 Task: Forward email with the signature Caroline Robinson with the subject Request for help from softage.1@softage.net to softage.3@softage.net with the message I would like to schedule a call to discuss the proposed changes to the project budget., select first word, change the font of the message to Comic Sans and change the font typography to bold and italics Send the email
Action: Mouse moved to (818, 70)
Screenshot: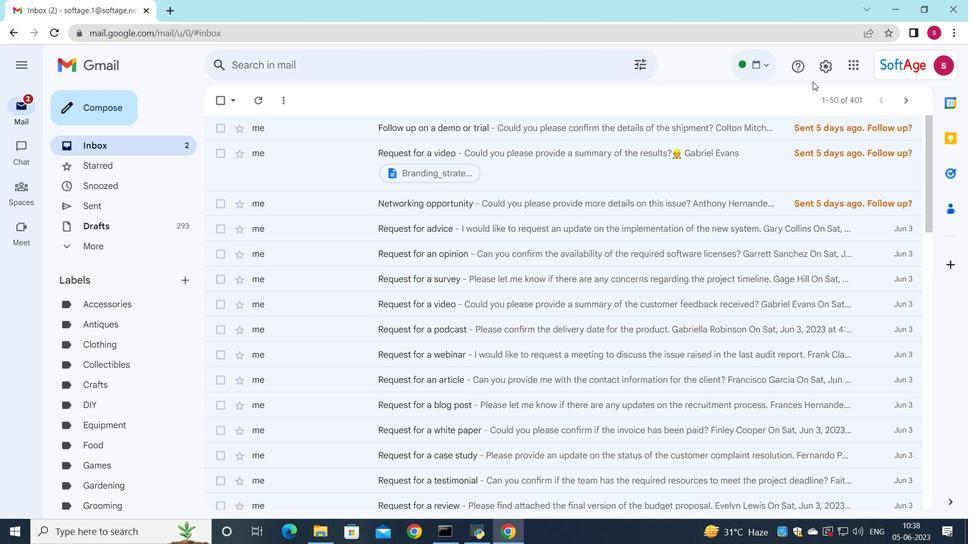 
Action: Mouse pressed left at (818, 70)
Screenshot: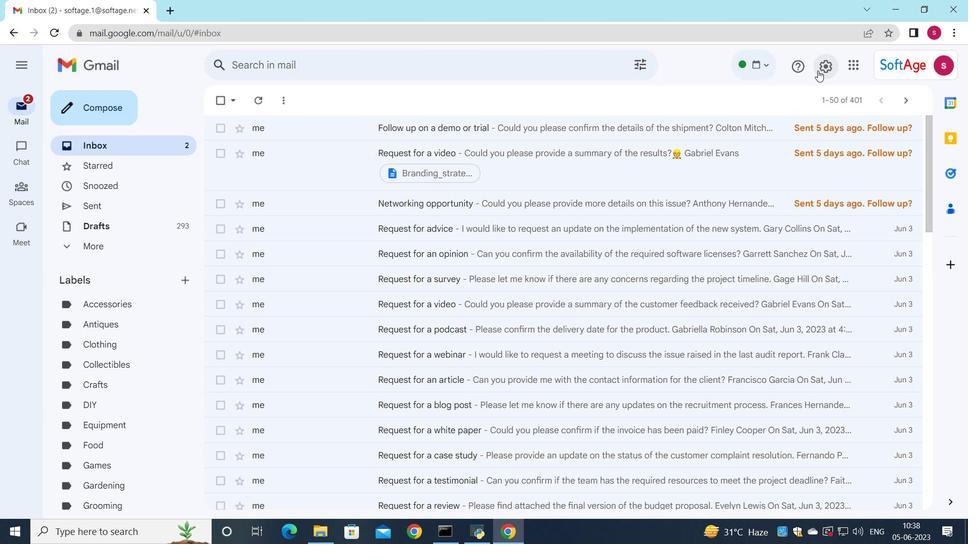 
Action: Mouse moved to (835, 132)
Screenshot: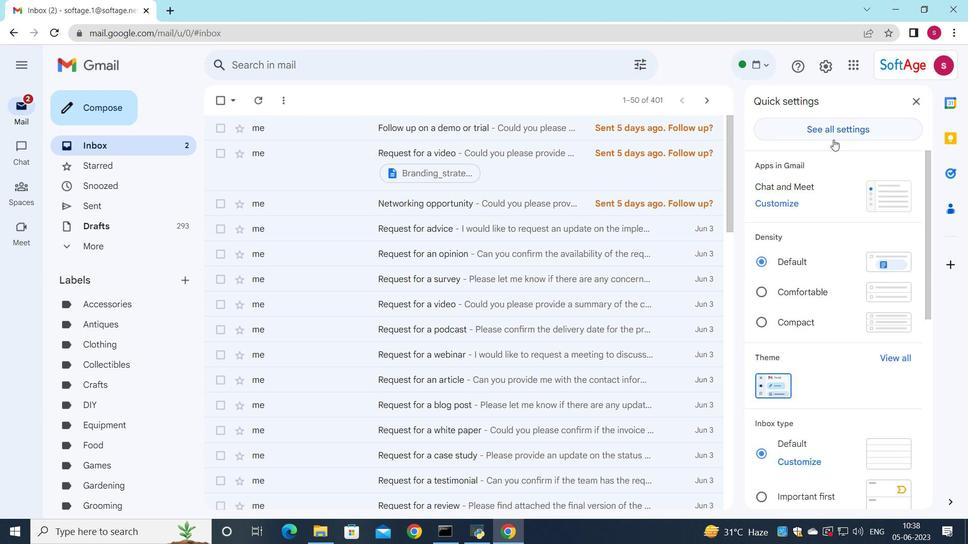 
Action: Mouse pressed left at (835, 132)
Screenshot: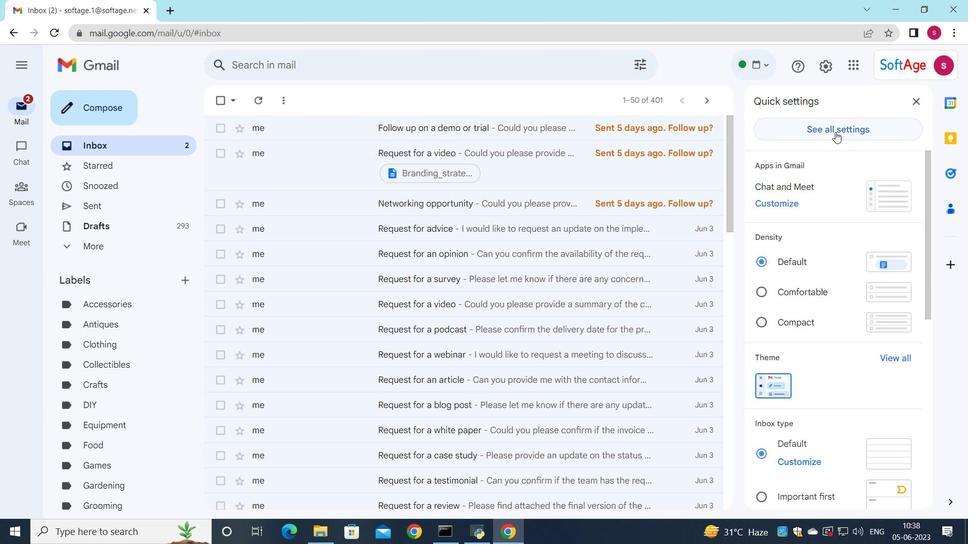 
Action: Mouse moved to (550, 276)
Screenshot: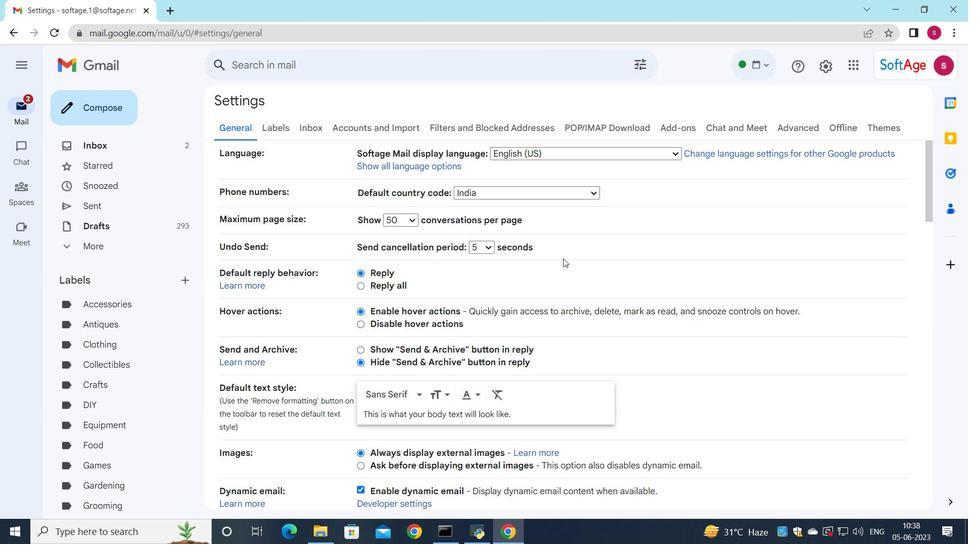 
Action: Mouse scrolled (550, 276) with delta (0, 0)
Screenshot: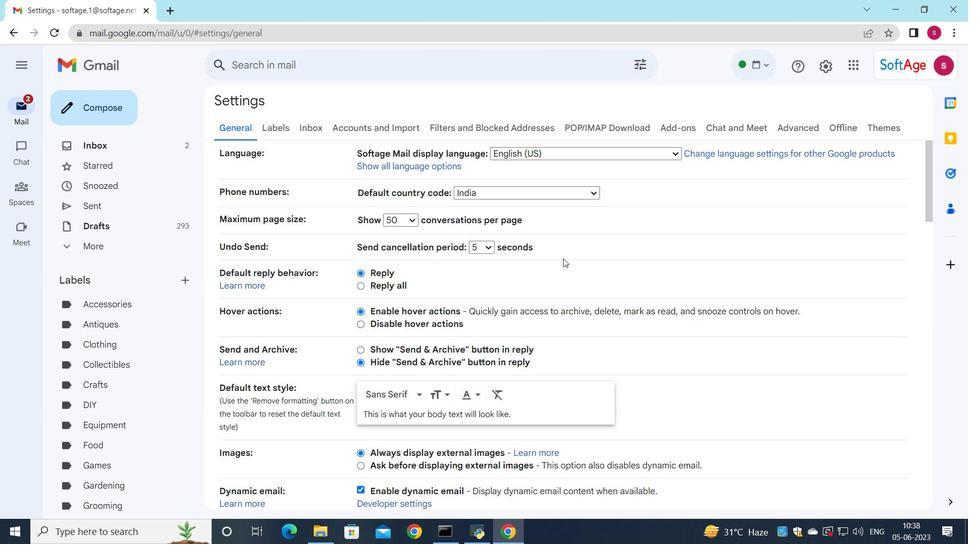 
Action: Mouse moved to (548, 278)
Screenshot: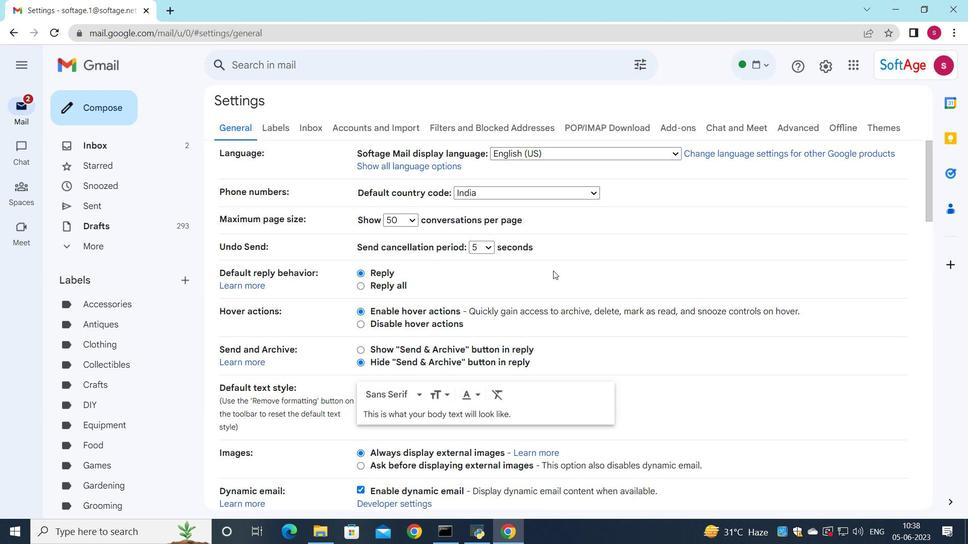 
Action: Mouse scrolled (548, 278) with delta (0, 0)
Screenshot: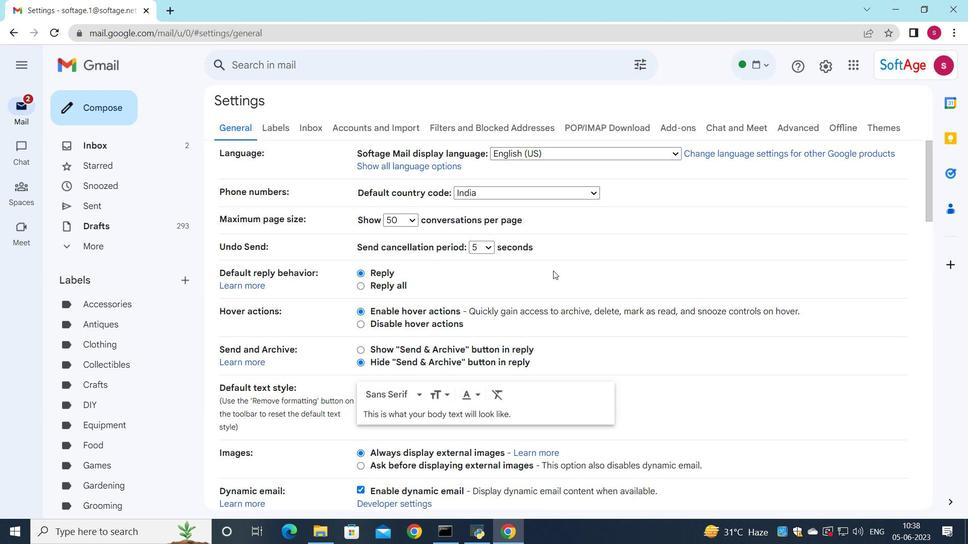 
Action: Mouse moved to (548, 278)
Screenshot: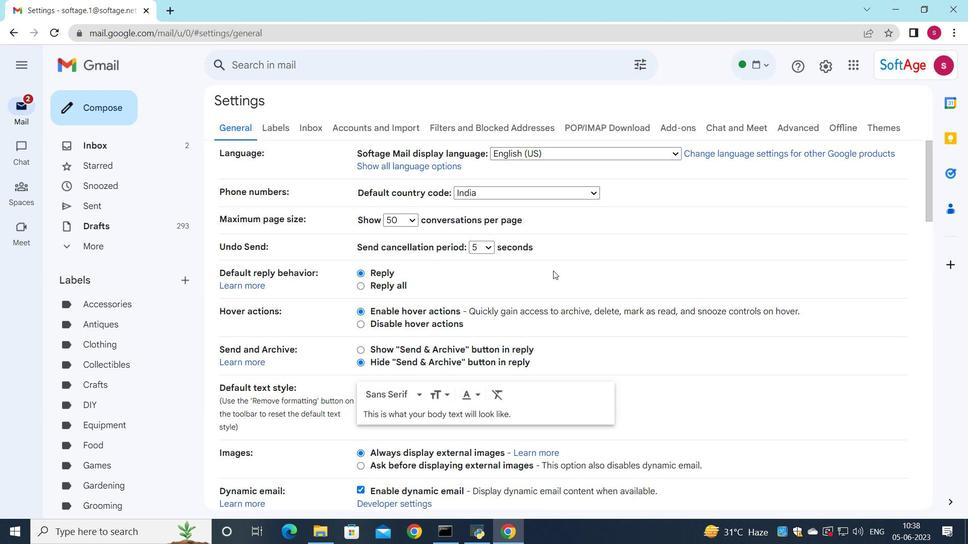 
Action: Mouse scrolled (548, 278) with delta (0, 0)
Screenshot: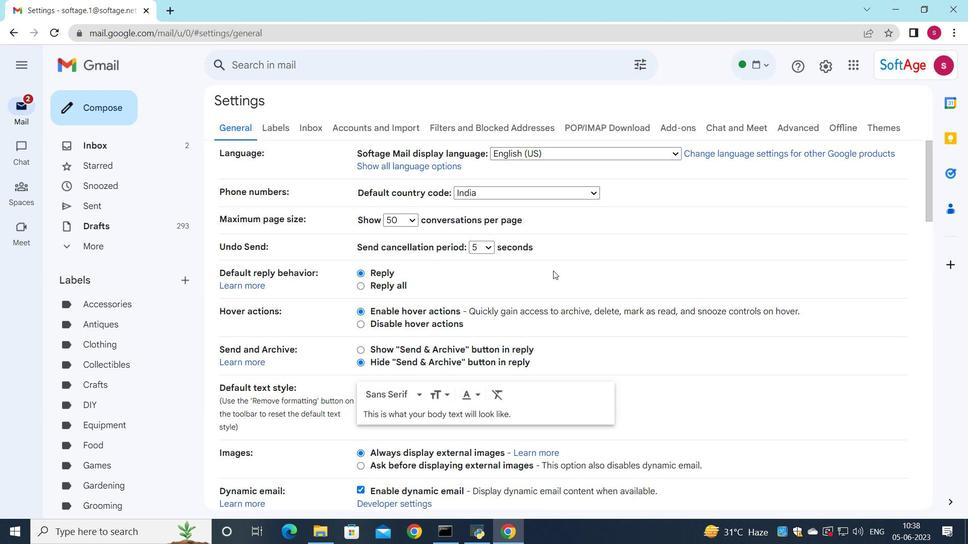 
Action: Mouse moved to (547, 278)
Screenshot: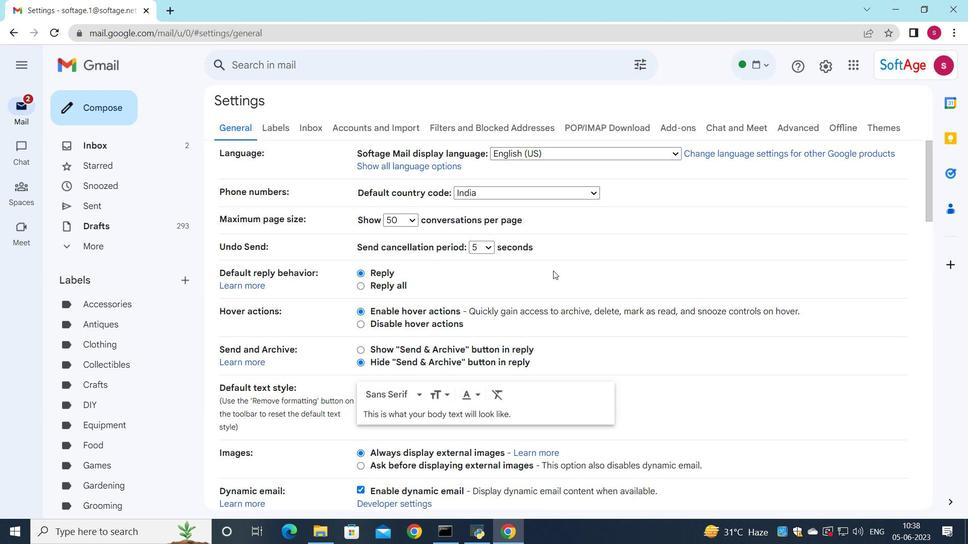 
Action: Mouse scrolled (547, 278) with delta (0, 0)
Screenshot: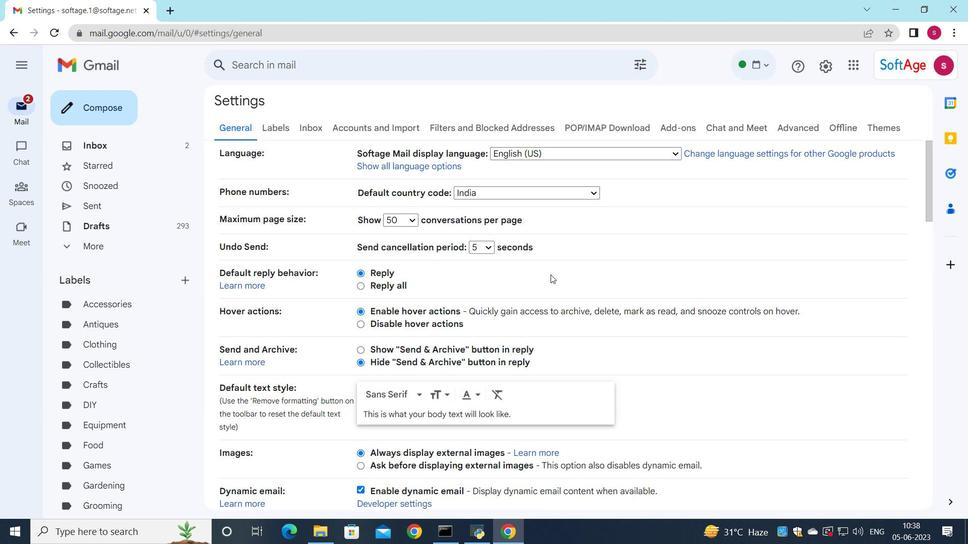 
Action: Mouse moved to (546, 272)
Screenshot: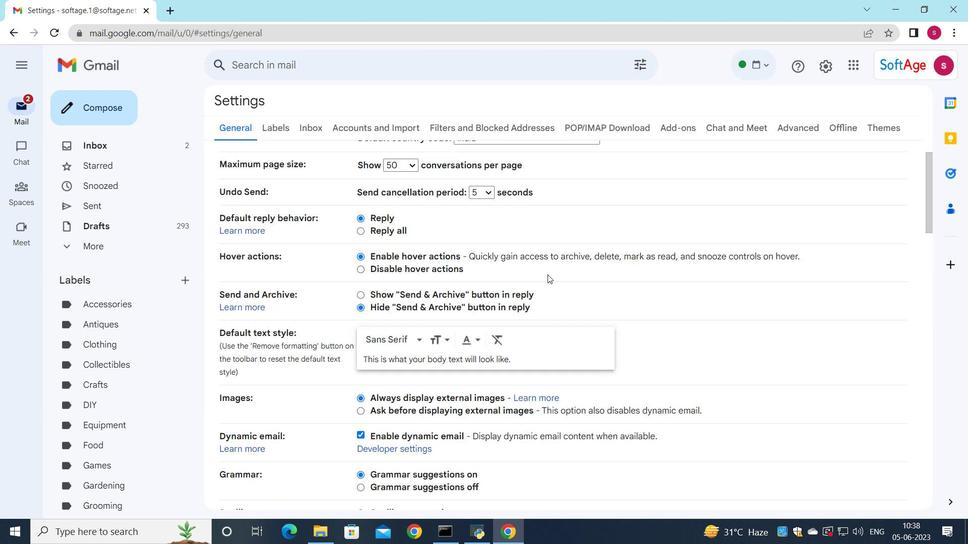 
Action: Mouse scrolled (546, 271) with delta (0, 0)
Screenshot: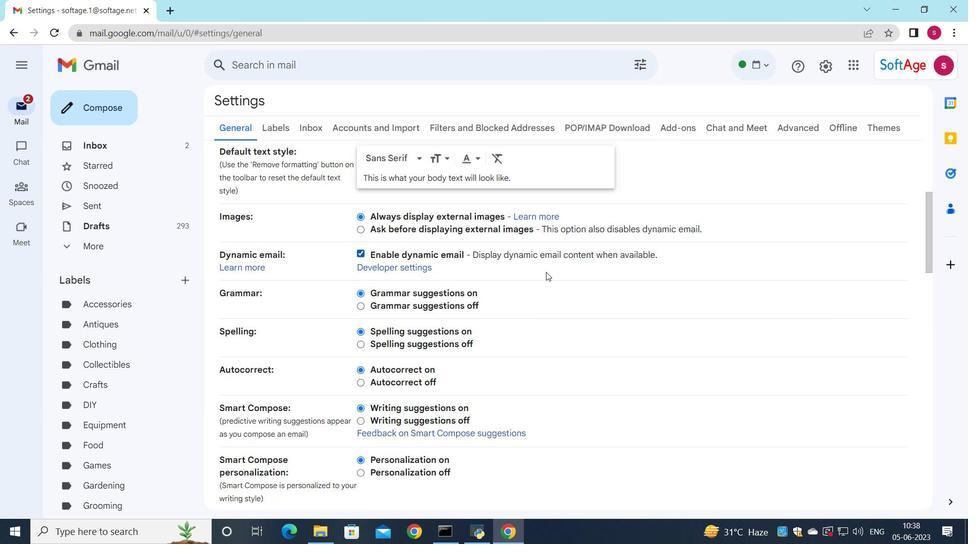 
Action: Mouse scrolled (546, 271) with delta (0, 0)
Screenshot: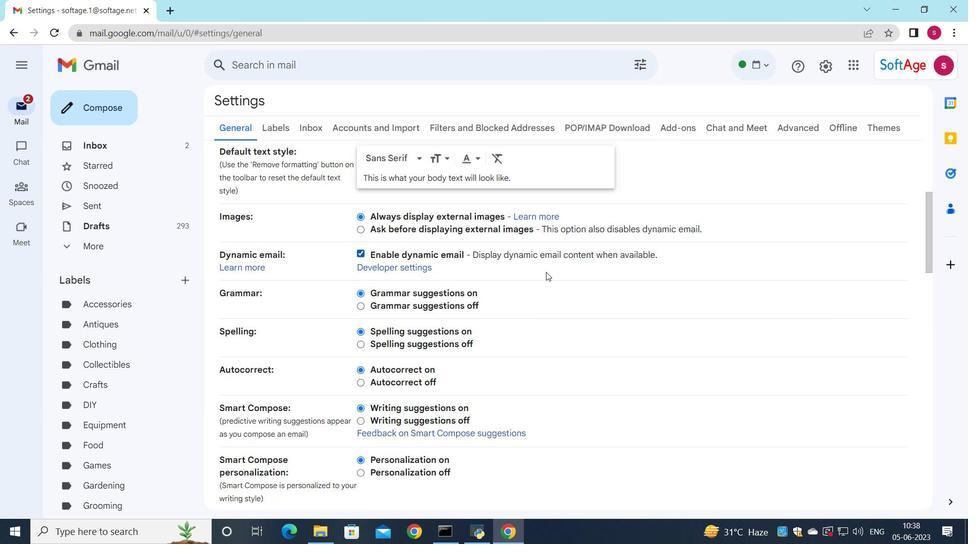 
Action: Mouse scrolled (546, 271) with delta (0, 0)
Screenshot: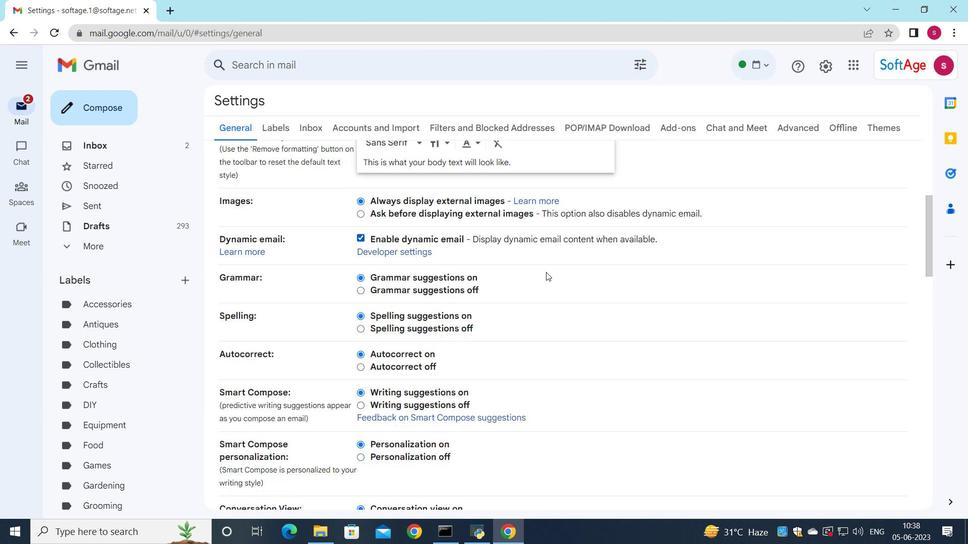 
Action: Mouse scrolled (546, 271) with delta (0, 0)
Screenshot: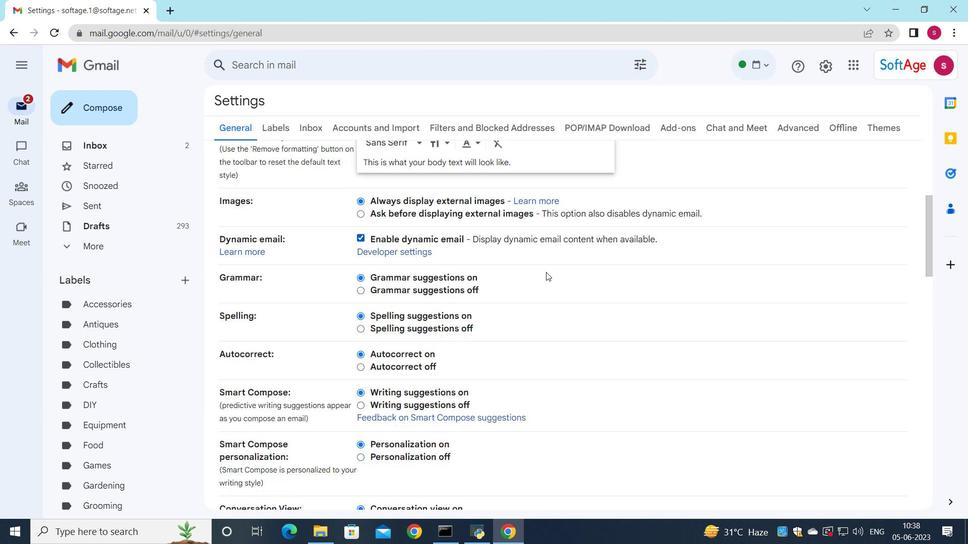 
Action: Mouse scrolled (546, 271) with delta (0, 0)
Screenshot: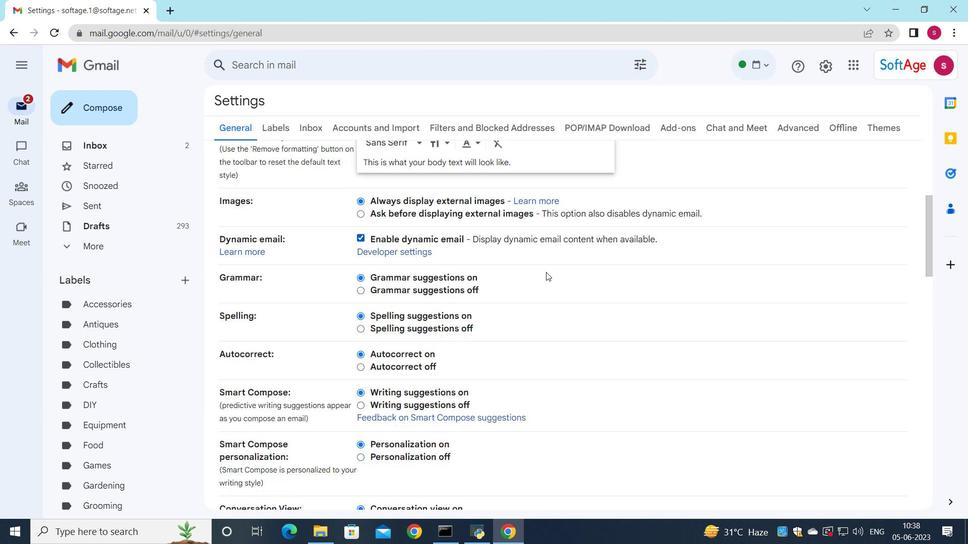 
Action: Mouse moved to (546, 265)
Screenshot: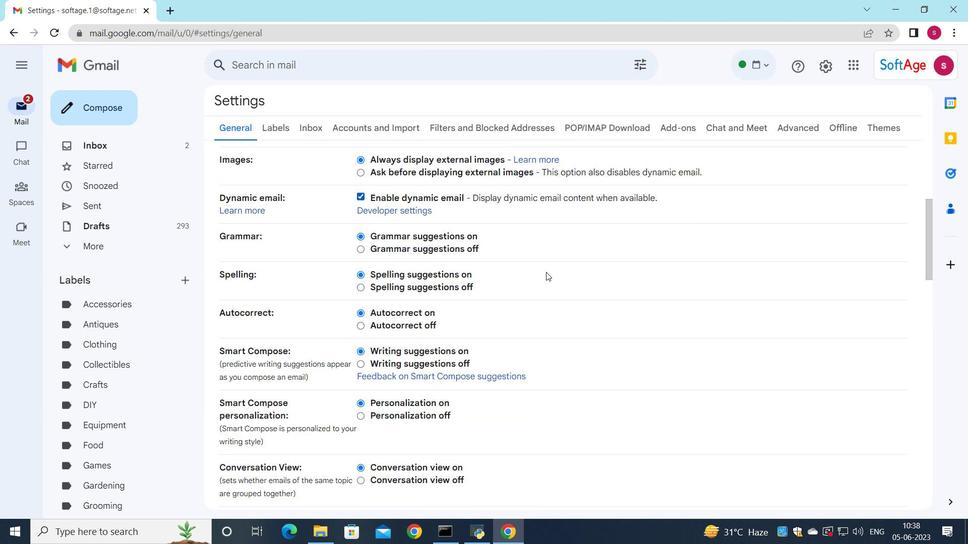 
Action: Mouse scrolled (546, 265) with delta (0, 0)
Screenshot: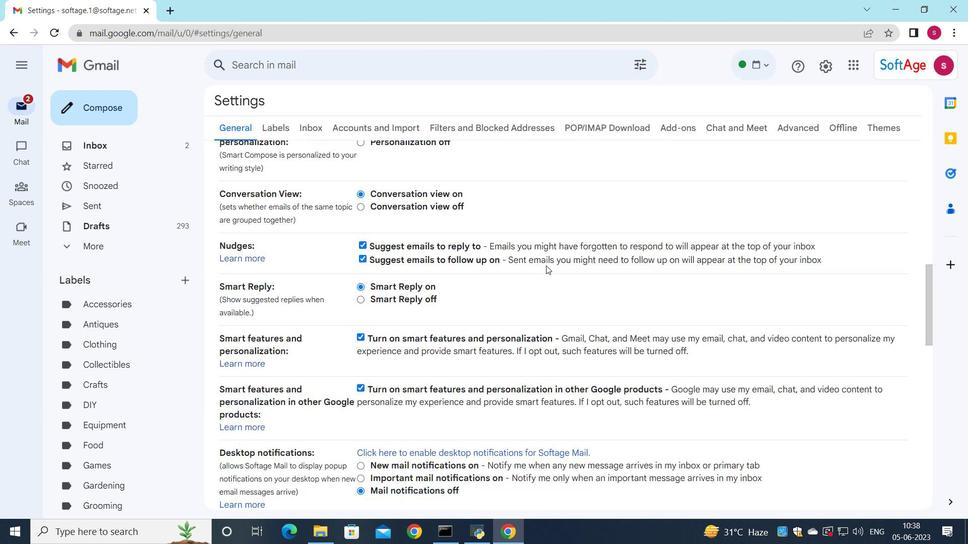 
Action: Mouse scrolled (546, 265) with delta (0, 0)
Screenshot: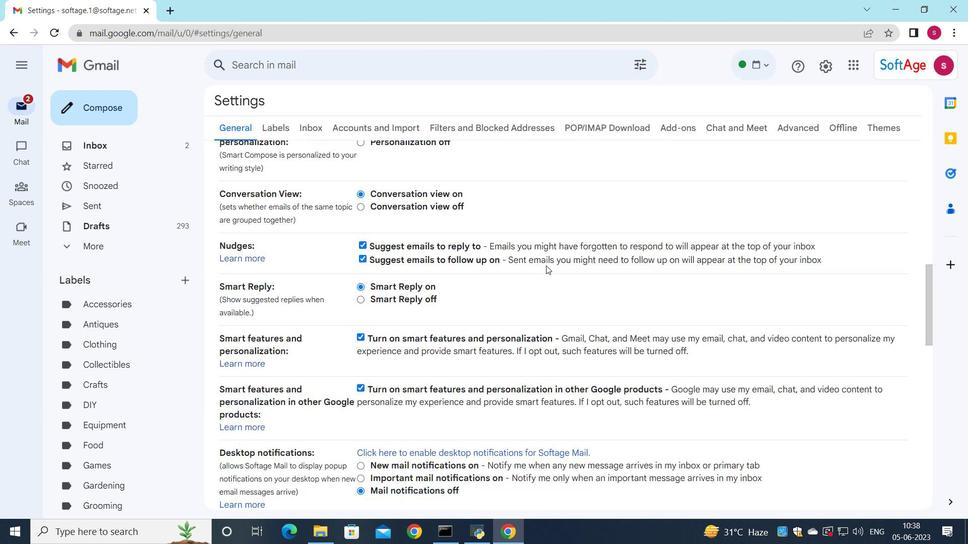 
Action: Mouse scrolled (546, 265) with delta (0, 0)
Screenshot: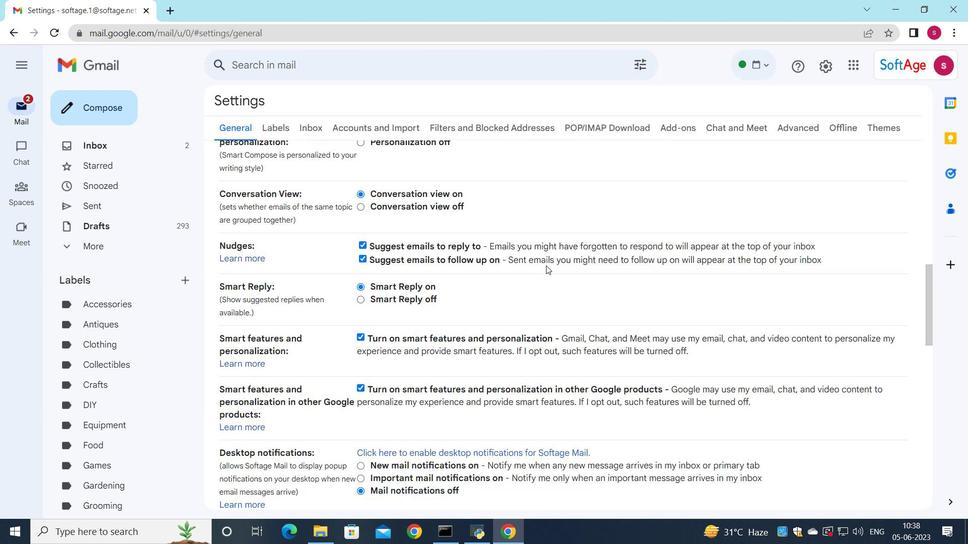 
Action: Mouse scrolled (546, 265) with delta (0, 0)
Screenshot: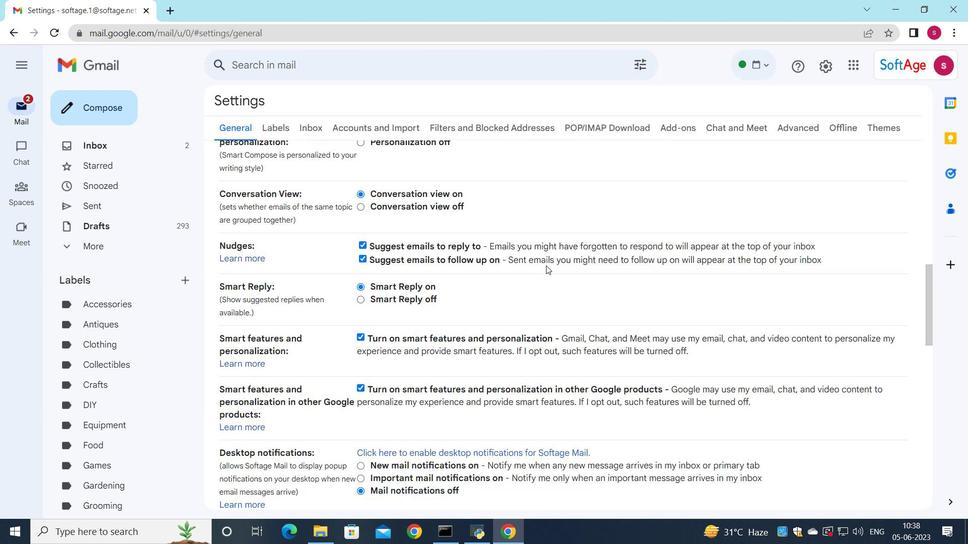 
Action: Mouse moved to (549, 257)
Screenshot: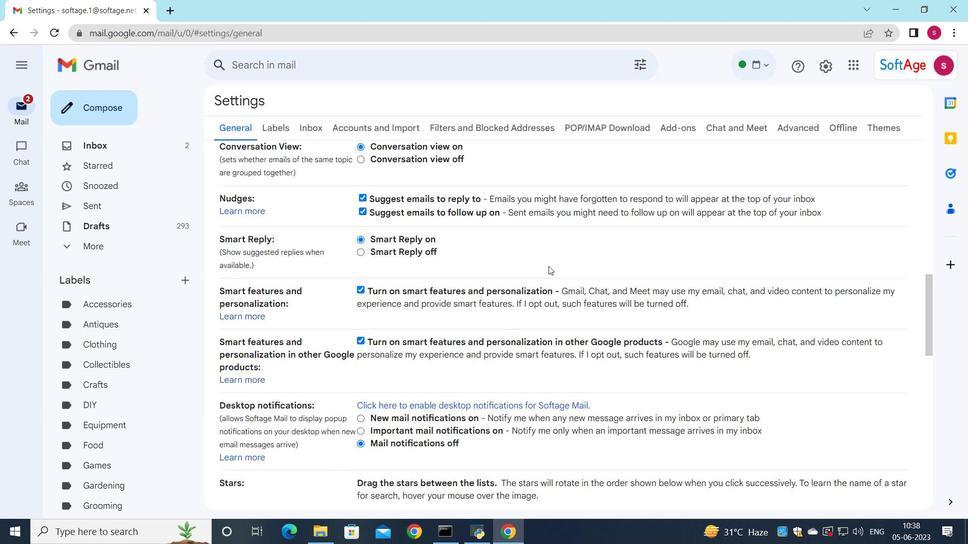 
Action: Mouse scrolled (549, 257) with delta (0, 0)
Screenshot: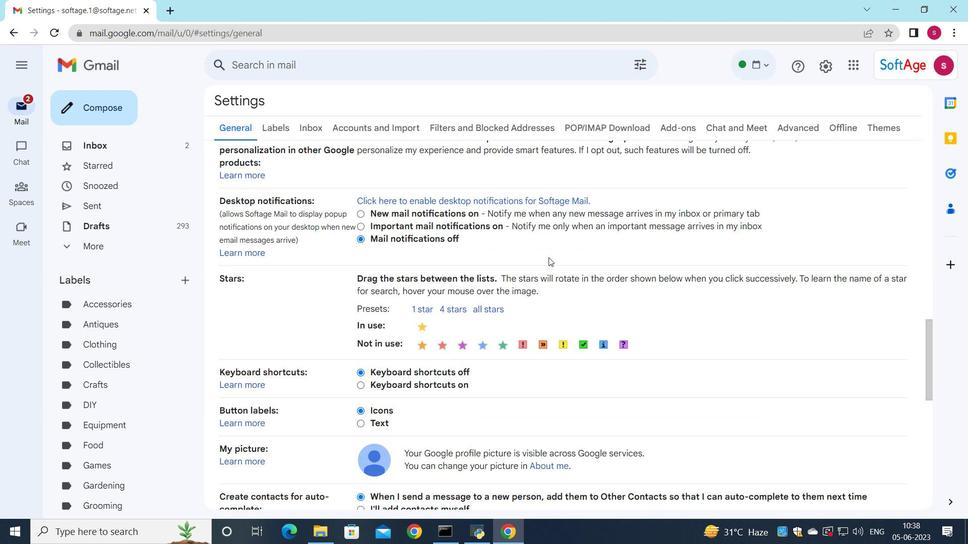 
Action: Mouse moved to (549, 257)
Screenshot: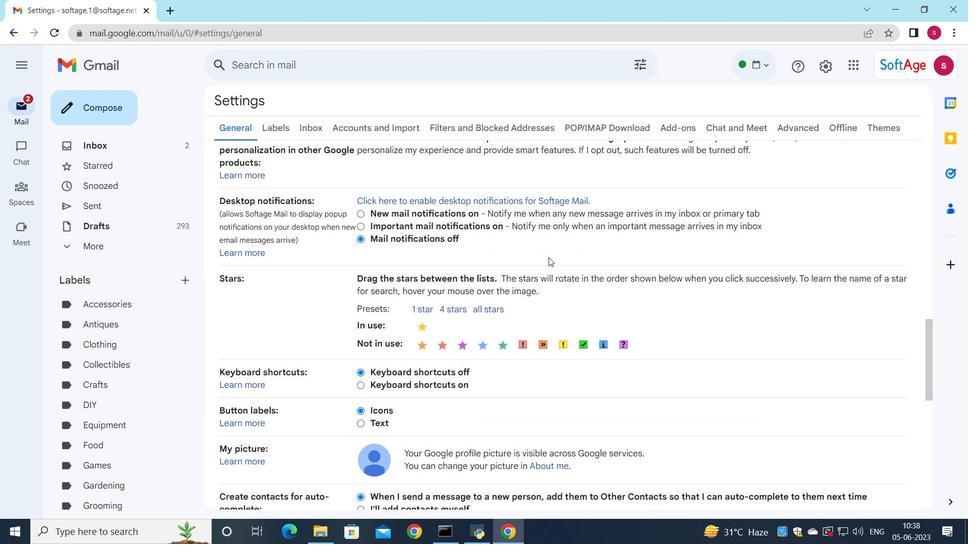 
Action: Mouse scrolled (549, 257) with delta (0, 0)
Screenshot: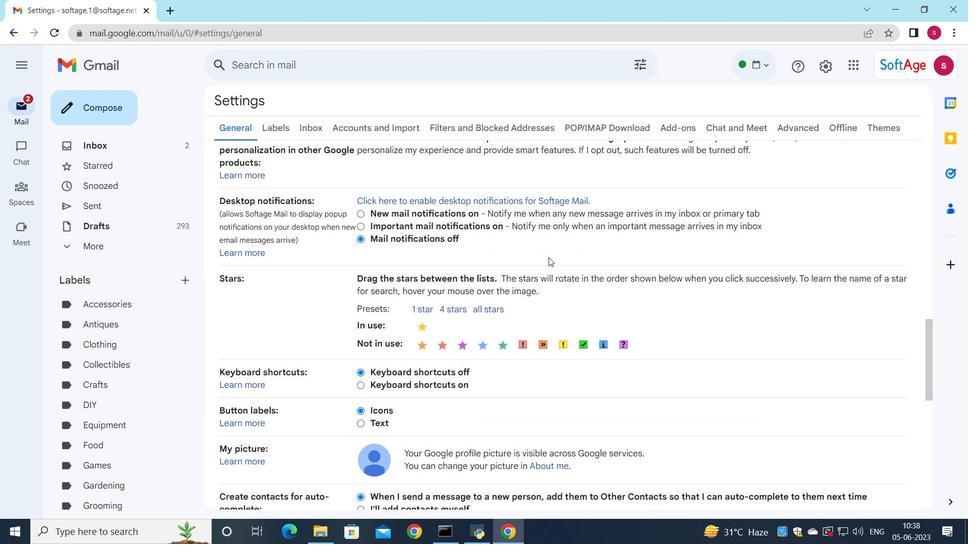 
Action: Mouse moved to (549, 261)
Screenshot: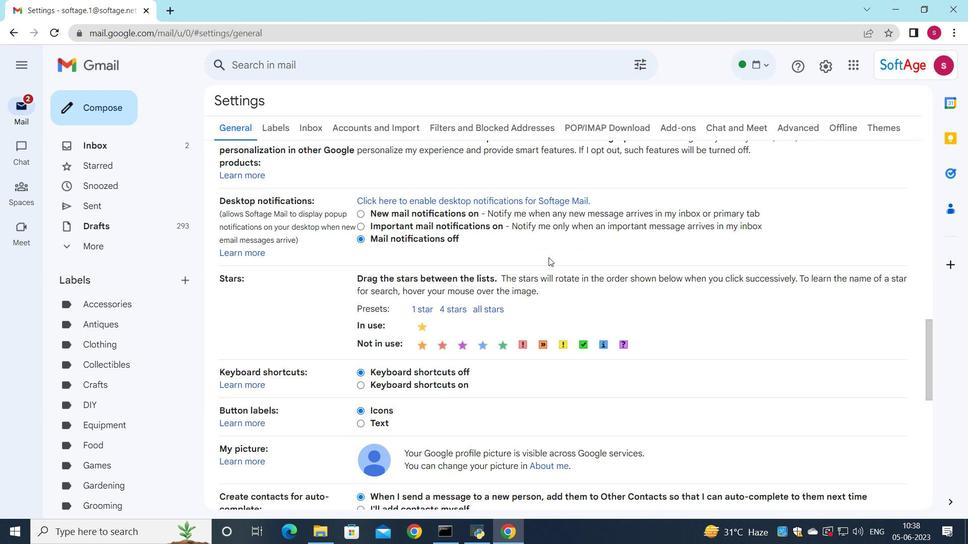 
Action: Mouse scrolled (549, 257) with delta (0, 0)
Screenshot: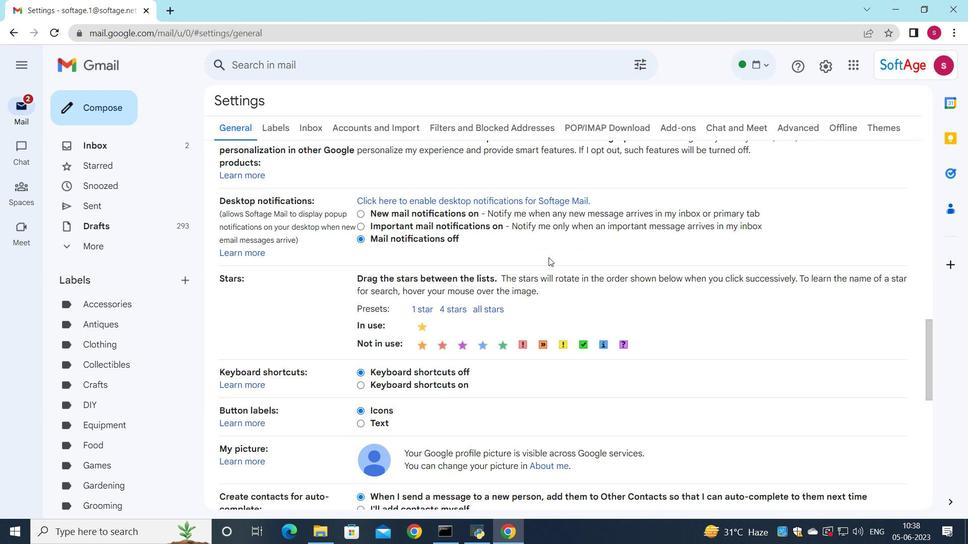 
Action: Mouse moved to (549, 261)
Screenshot: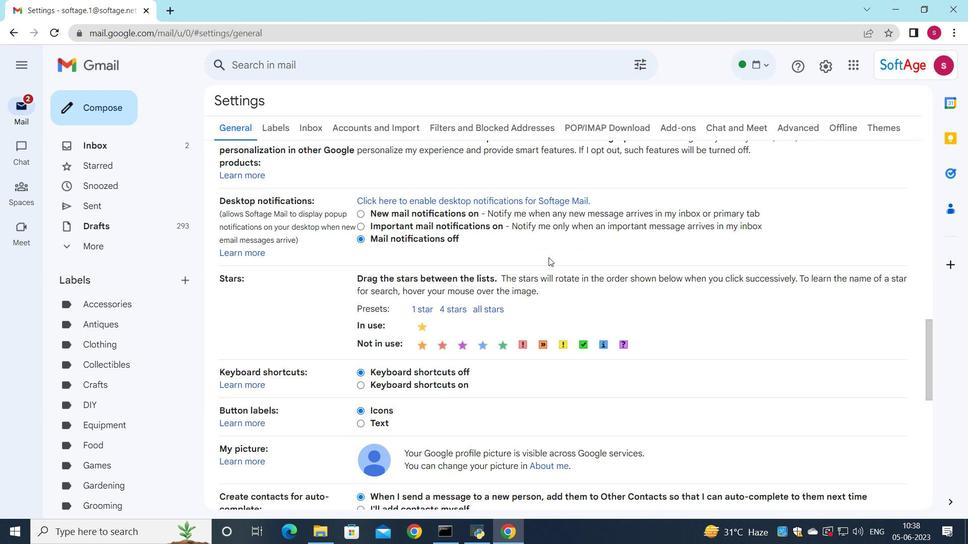 
Action: Mouse scrolled (549, 260) with delta (0, 0)
Screenshot: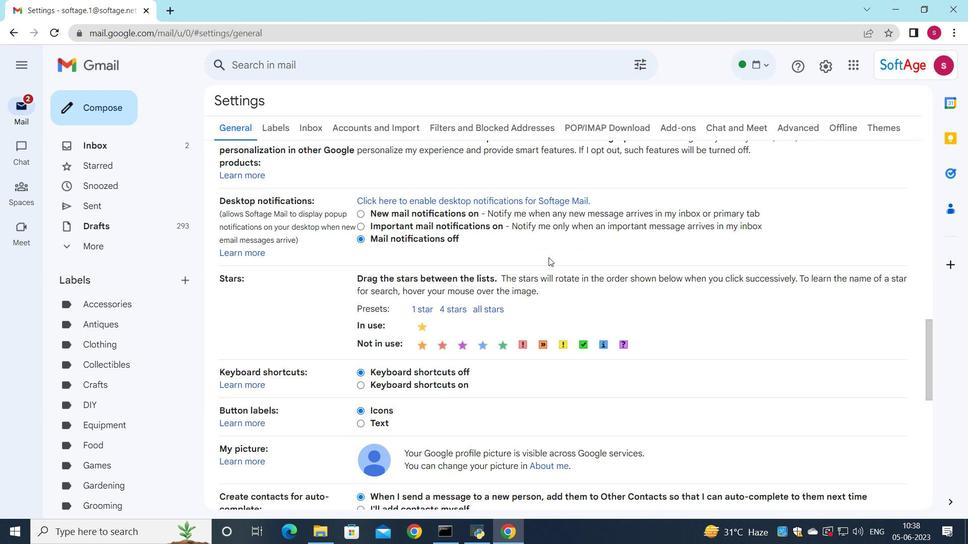 
Action: Mouse moved to (543, 277)
Screenshot: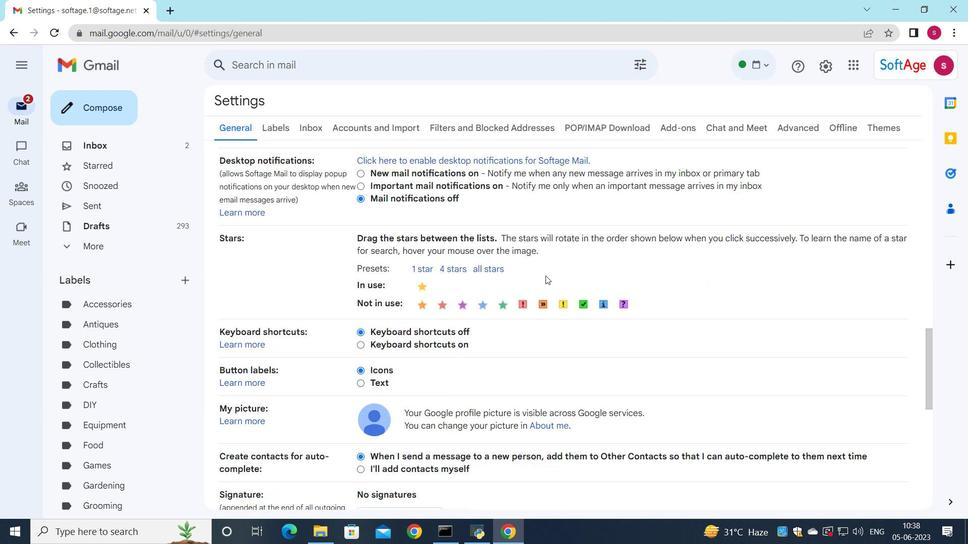 
Action: Mouse scrolled (543, 277) with delta (0, 0)
Screenshot: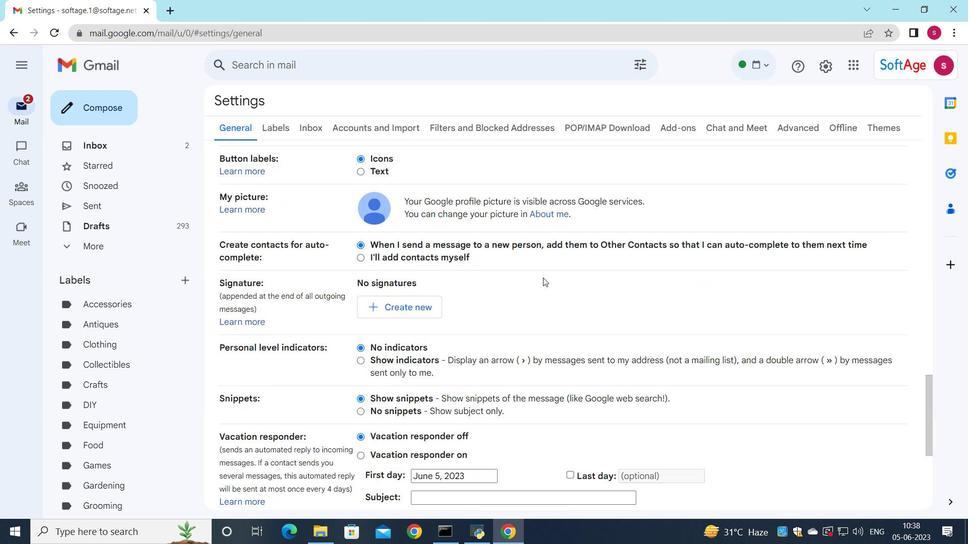
Action: Mouse moved to (543, 281)
Screenshot: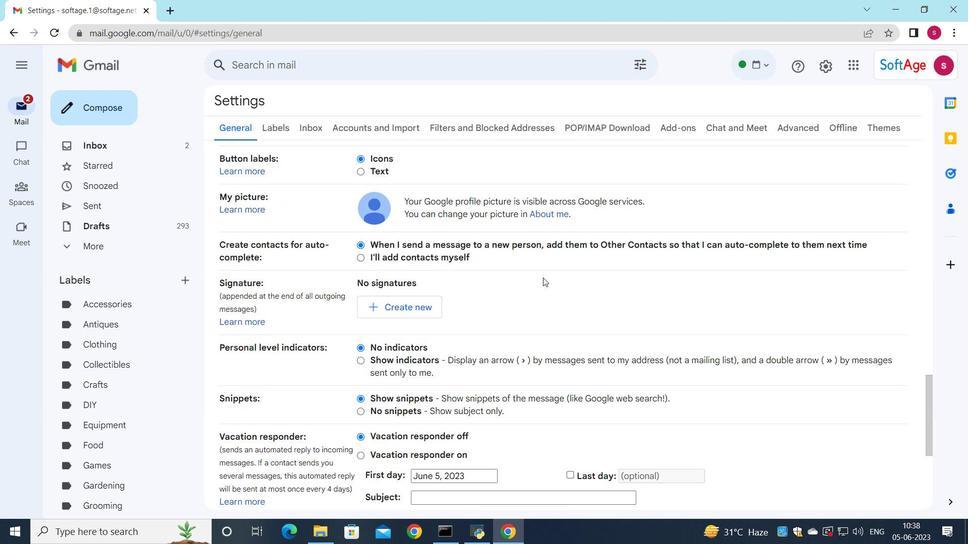 
Action: Mouse scrolled (543, 280) with delta (0, 0)
Screenshot: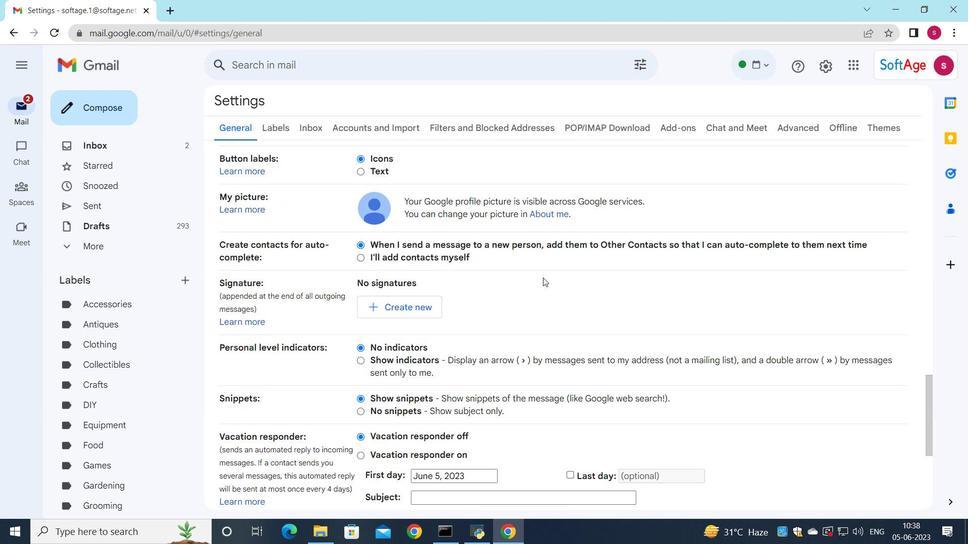 
Action: Mouse moved to (542, 285)
Screenshot: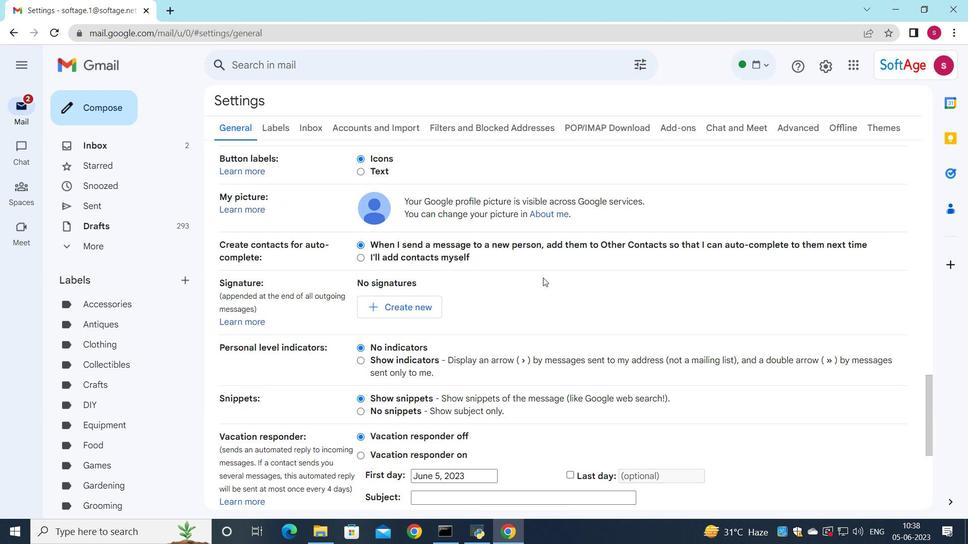 
Action: Mouse scrolled (542, 285) with delta (0, 0)
Screenshot: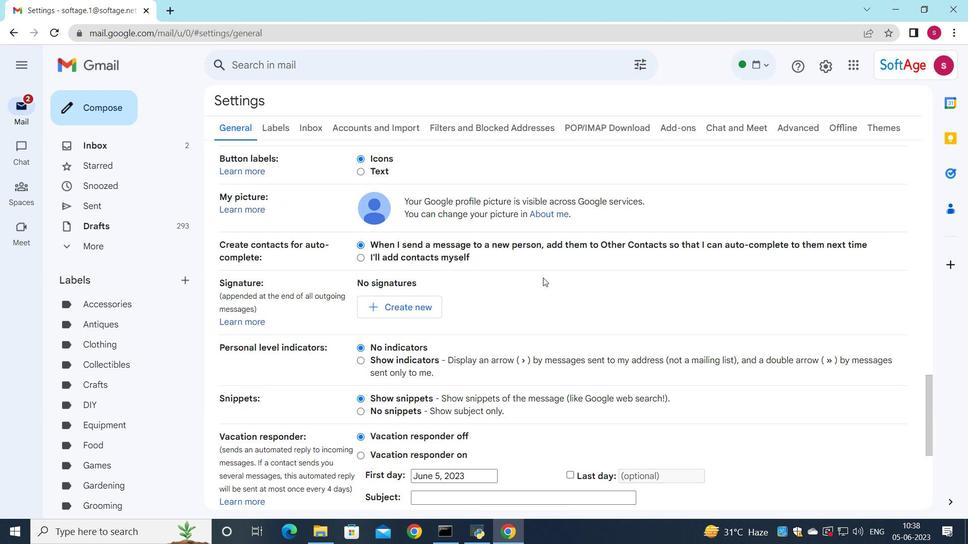 
Action: Mouse moved to (521, 227)
Screenshot: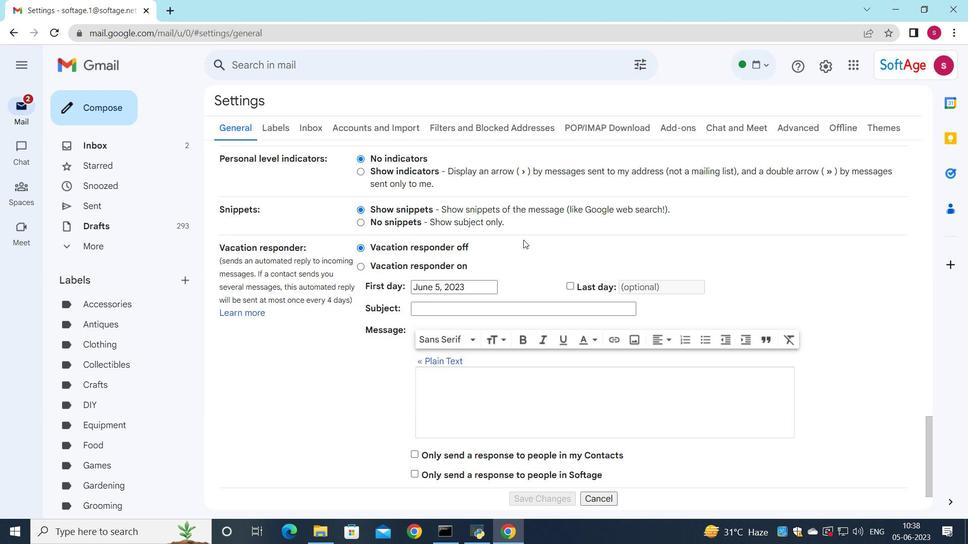 
Action: Mouse scrolled (521, 228) with delta (0, 0)
Screenshot: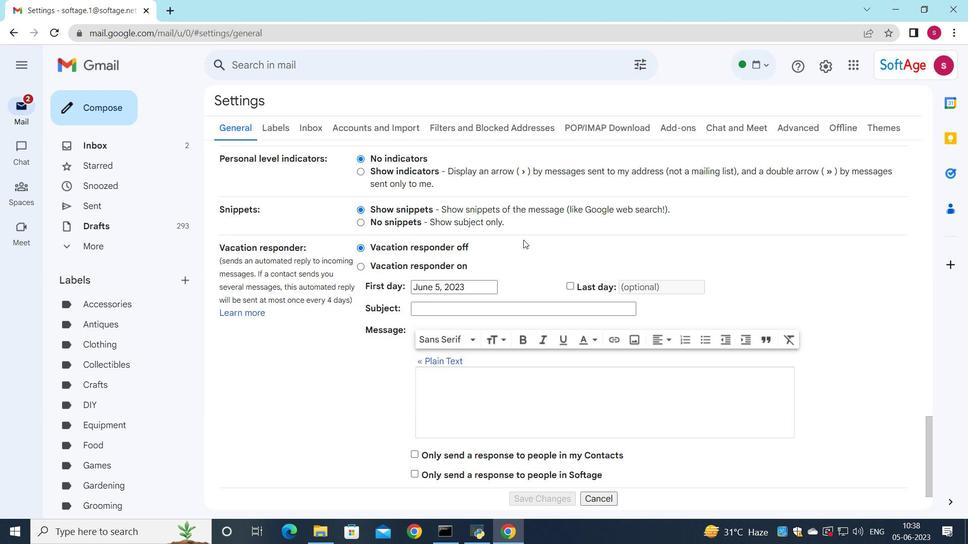 
Action: Mouse moved to (388, 179)
Screenshot: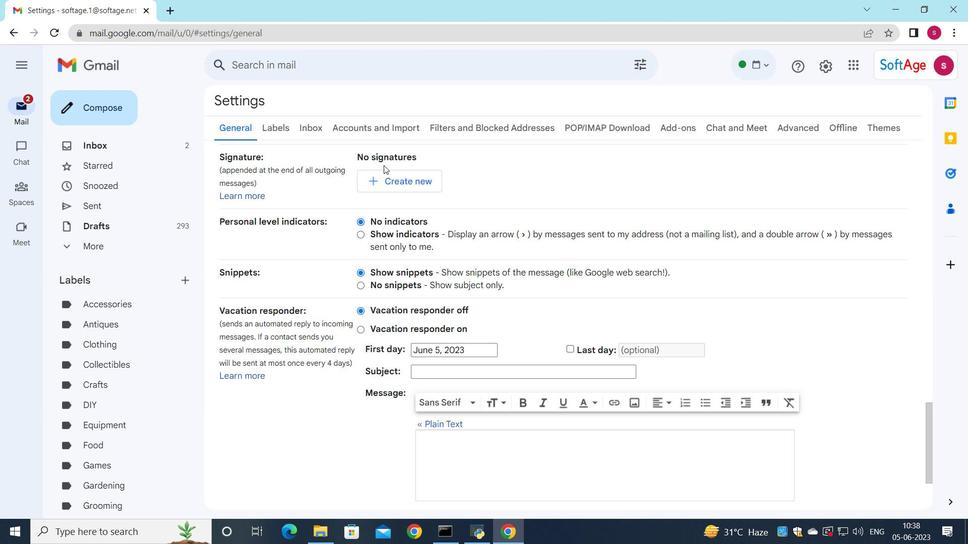
Action: Mouse pressed left at (388, 179)
Screenshot: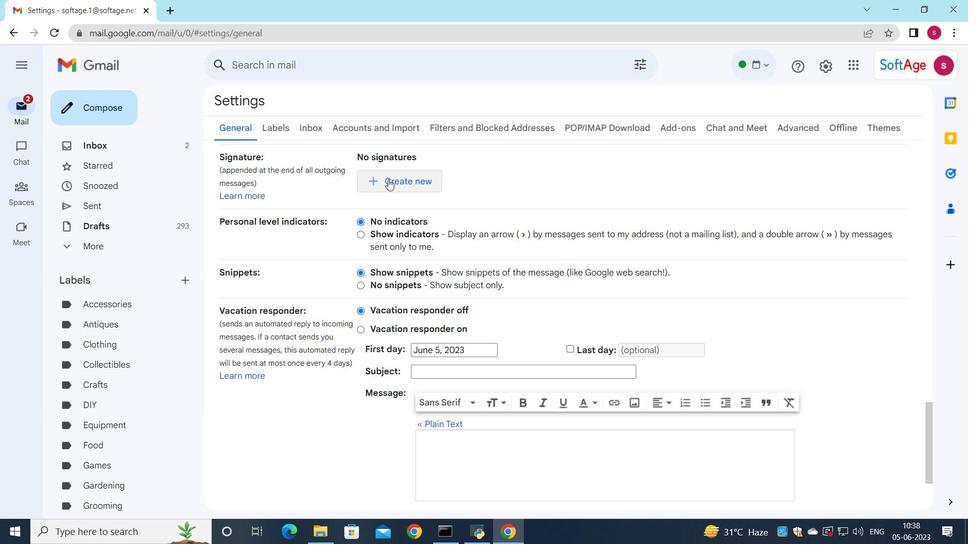 
Action: Mouse moved to (474, 276)
Screenshot: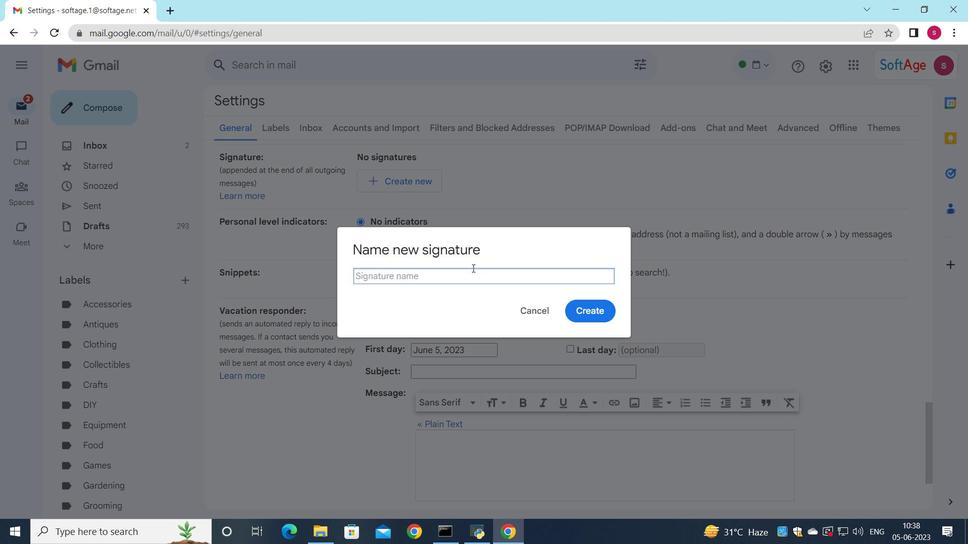 
Action: Key pressed <Key.shift>Caroline<Key.space><Key.shift>Robinson
Screenshot: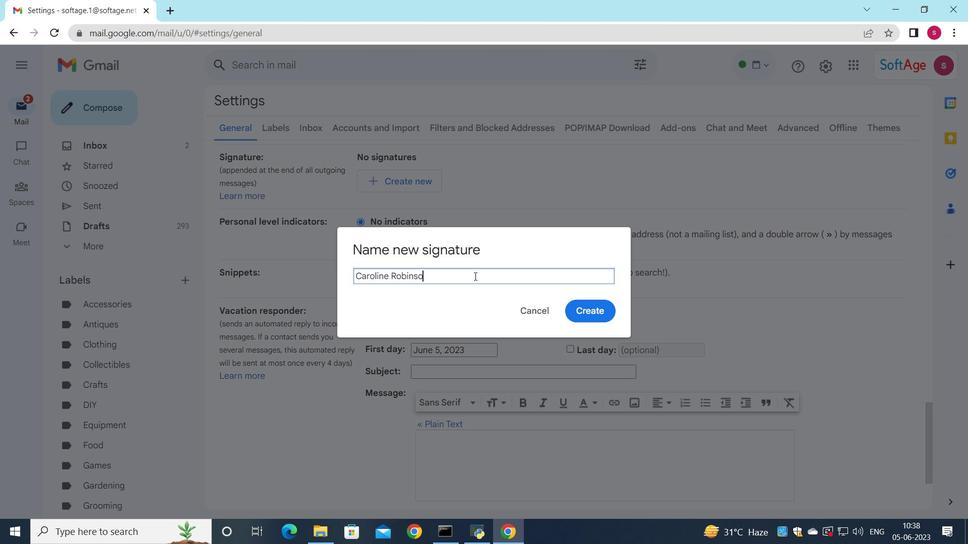 
Action: Mouse moved to (587, 306)
Screenshot: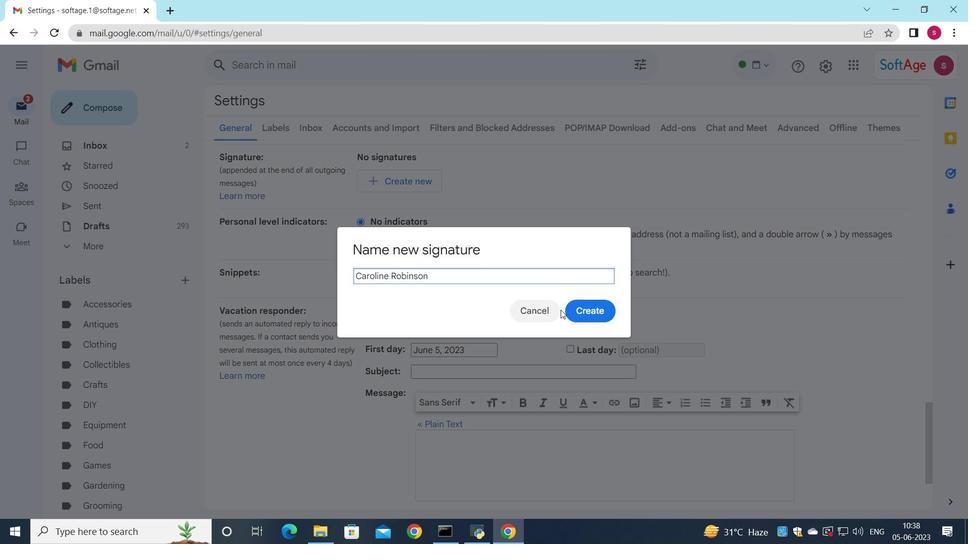 
Action: Mouse pressed left at (587, 306)
Screenshot: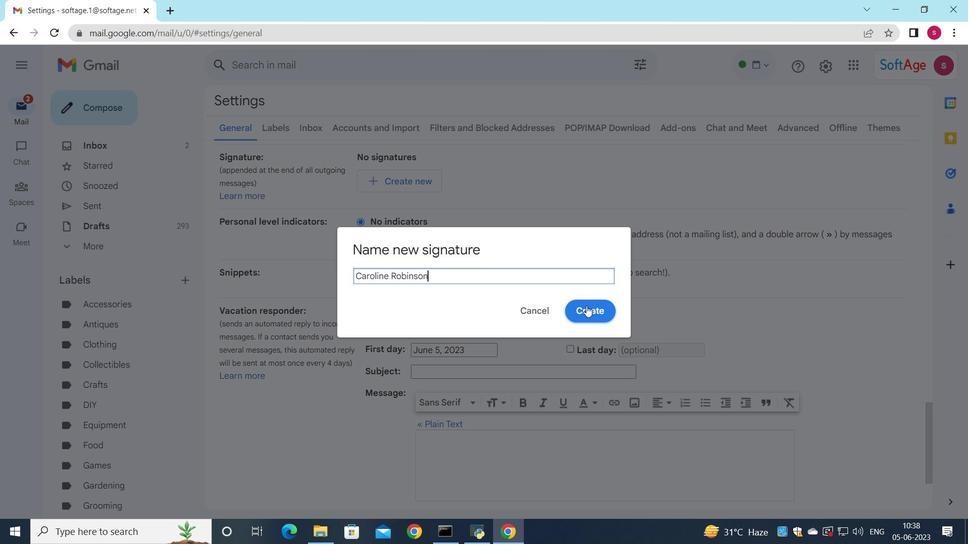 
Action: Mouse moved to (597, 194)
Screenshot: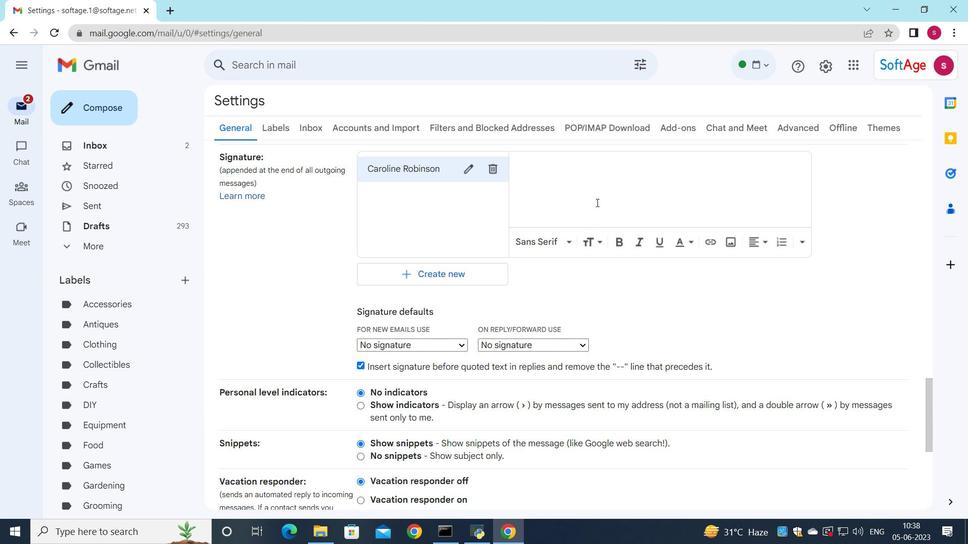 
Action: Mouse pressed left at (597, 194)
Screenshot: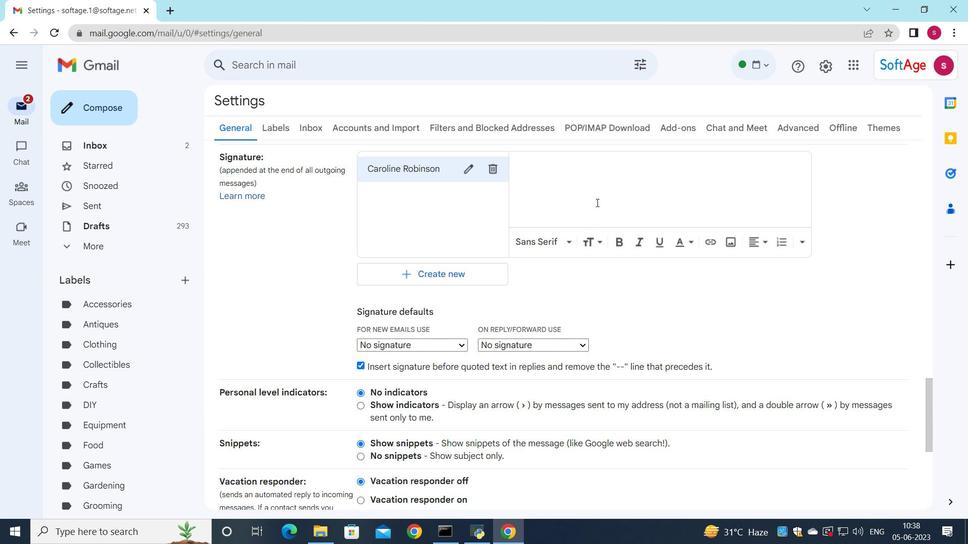 
Action: Key pressed <Key.shift>Caroline<Key.space><Key.shift>Robinson
Screenshot: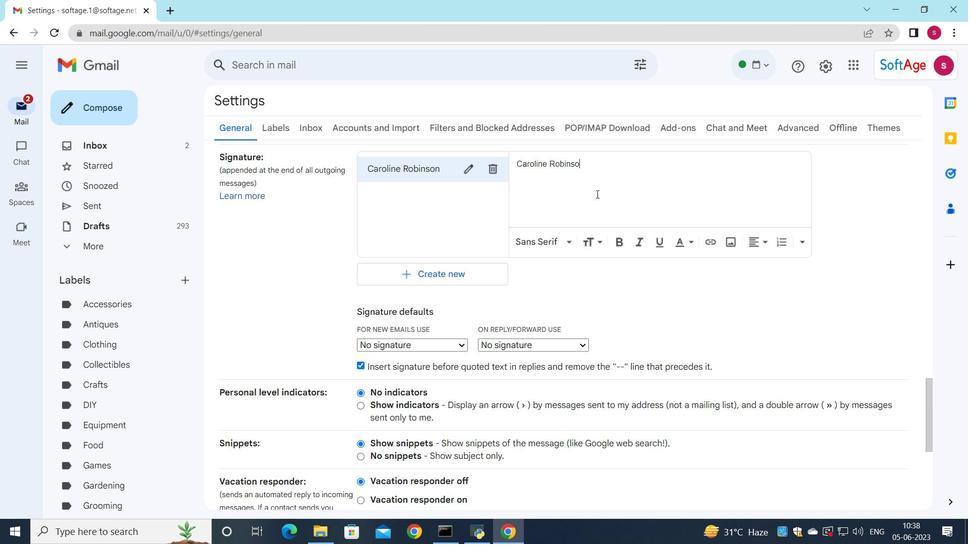 
Action: Mouse moved to (526, 290)
Screenshot: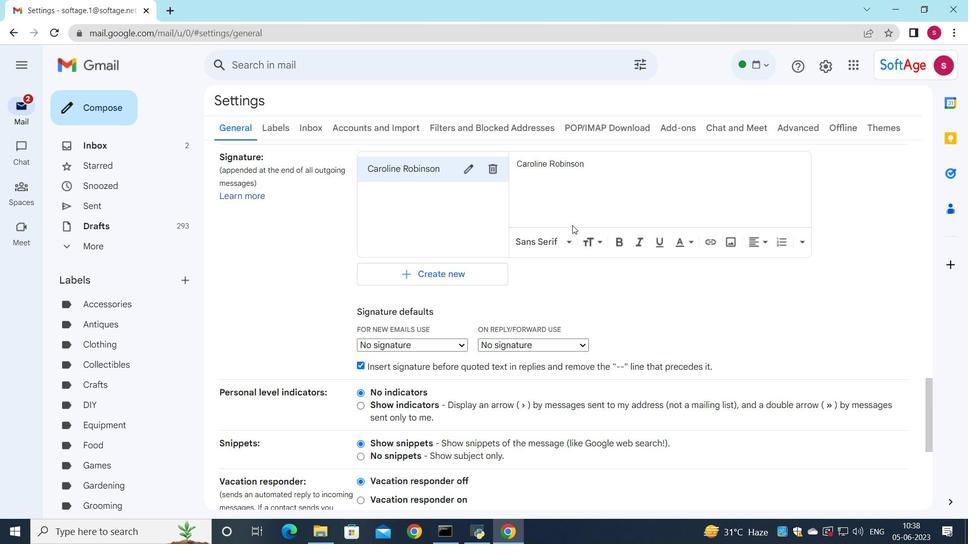 
Action: Mouse scrolled (526, 289) with delta (0, 0)
Screenshot: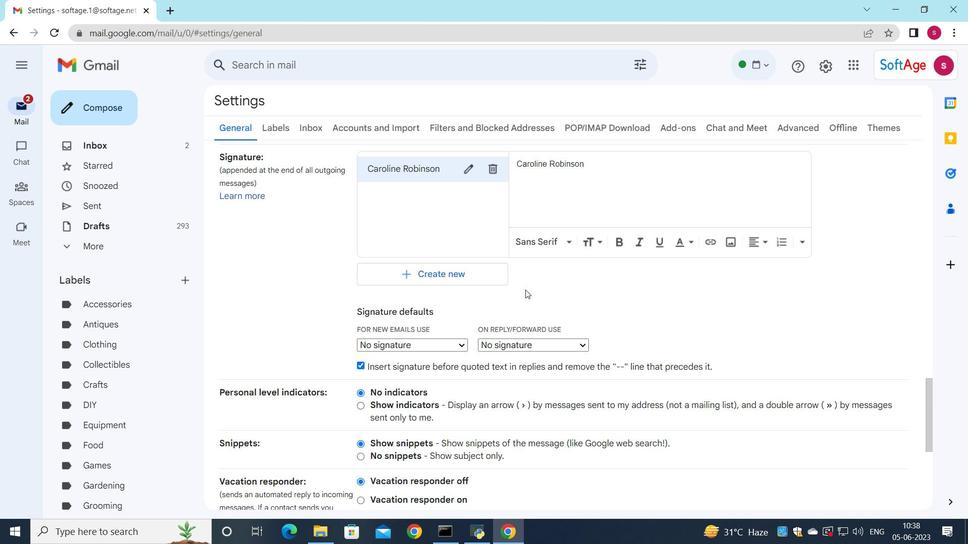 
Action: Mouse moved to (459, 279)
Screenshot: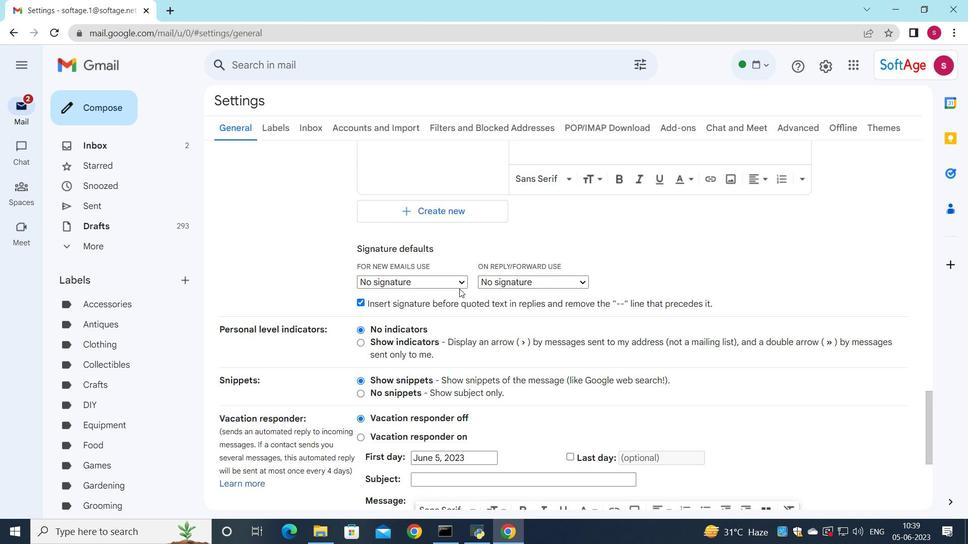 
Action: Mouse pressed left at (459, 279)
Screenshot: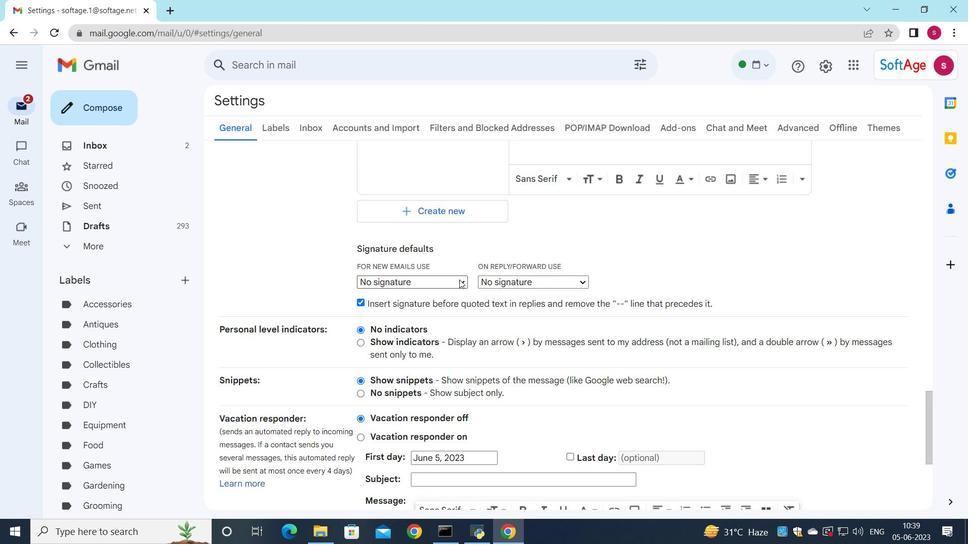 
Action: Mouse moved to (450, 301)
Screenshot: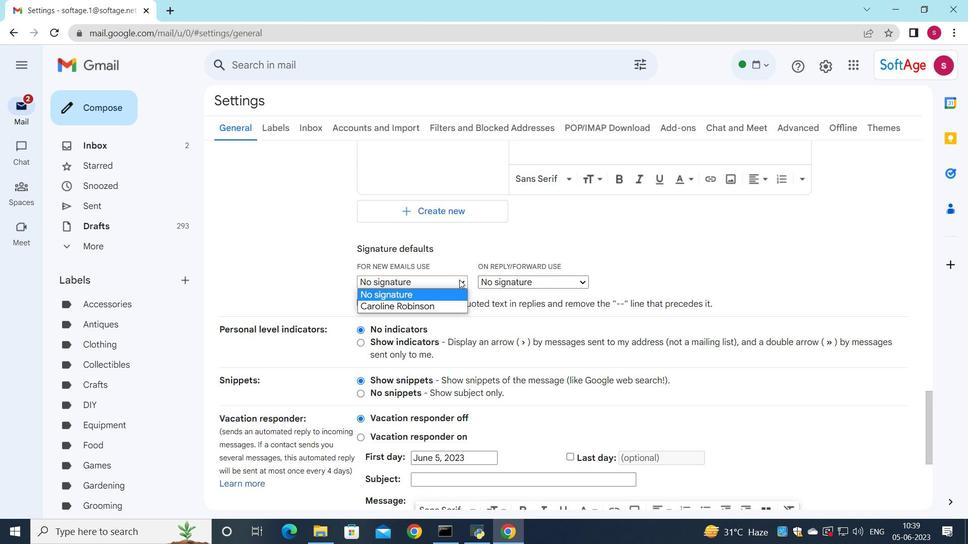 
Action: Mouse pressed left at (450, 301)
Screenshot: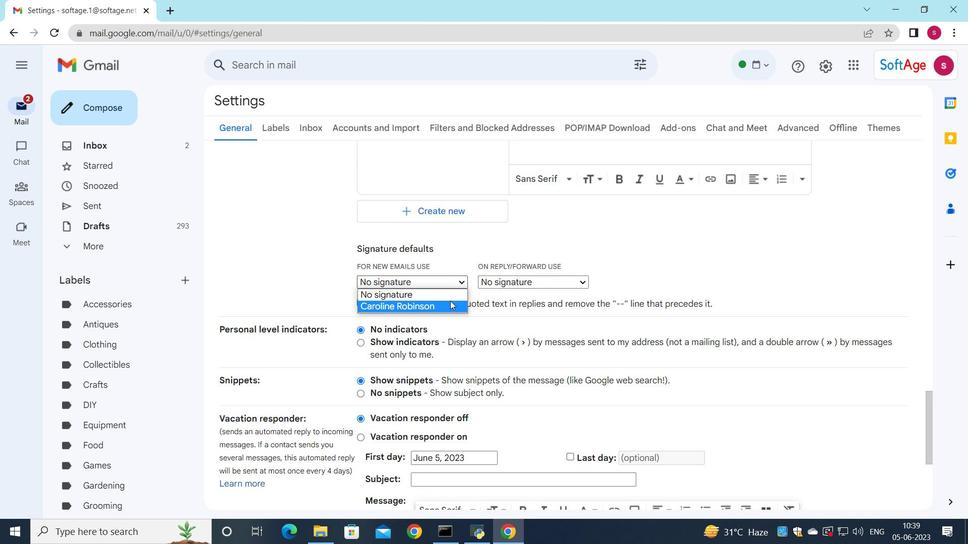 
Action: Mouse moved to (518, 281)
Screenshot: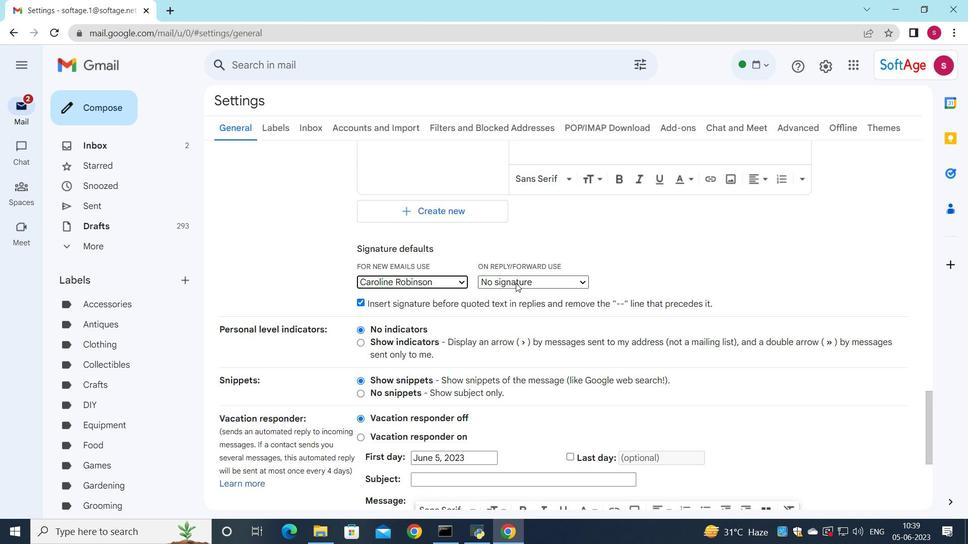 
Action: Mouse pressed left at (518, 281)
Screenshot: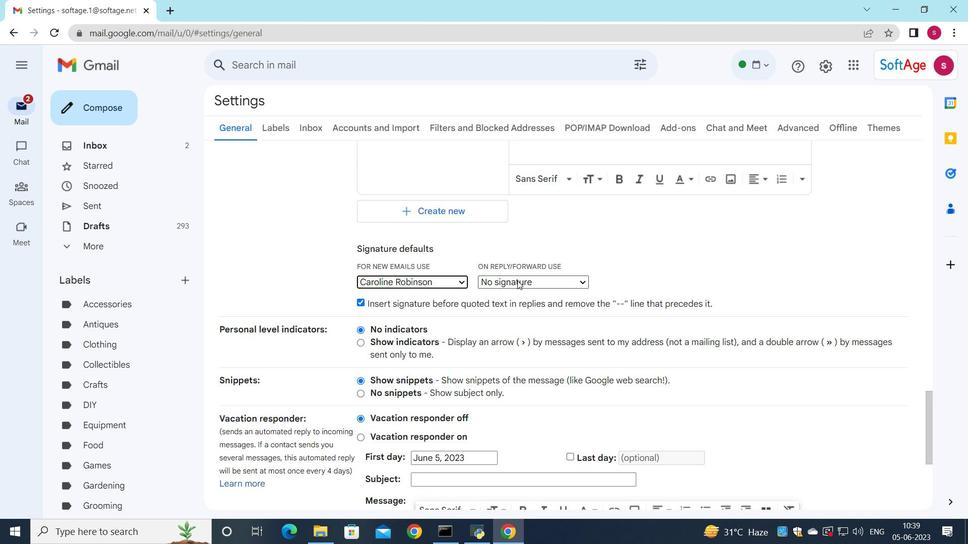 
Action: Mouse moved to (514, 310)
Screenshot: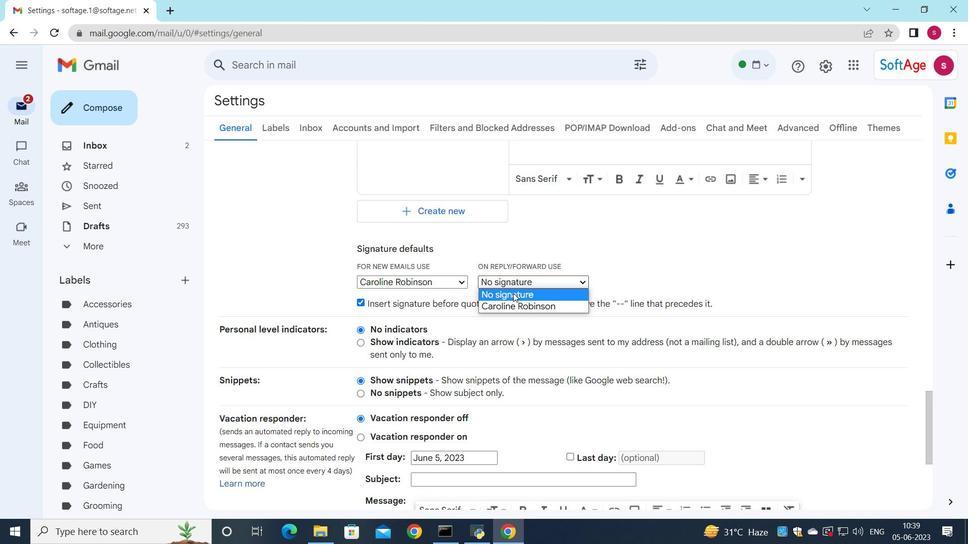 
Action: Mouse pressed left at (514, 310)
Screenshot: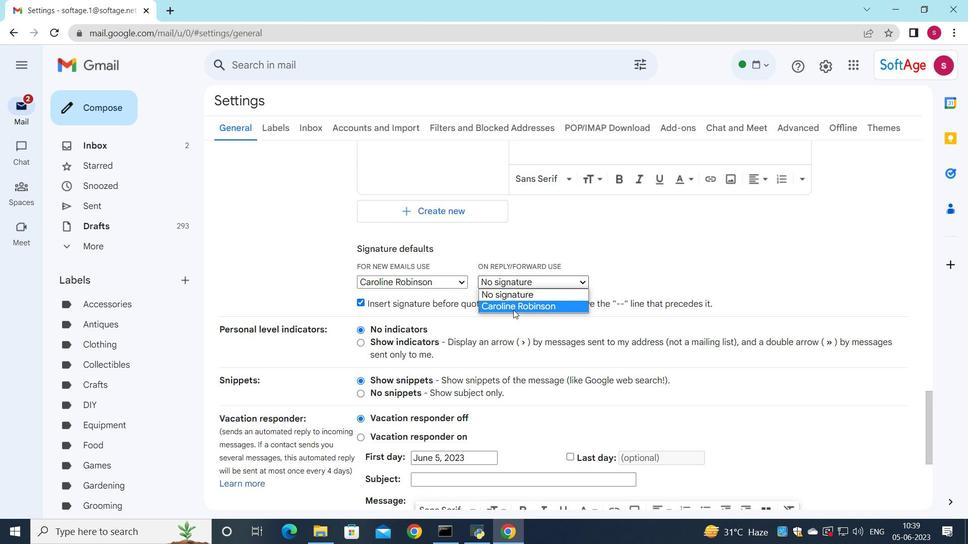
Action: Mouse moved to (518, 288)
Screenshot: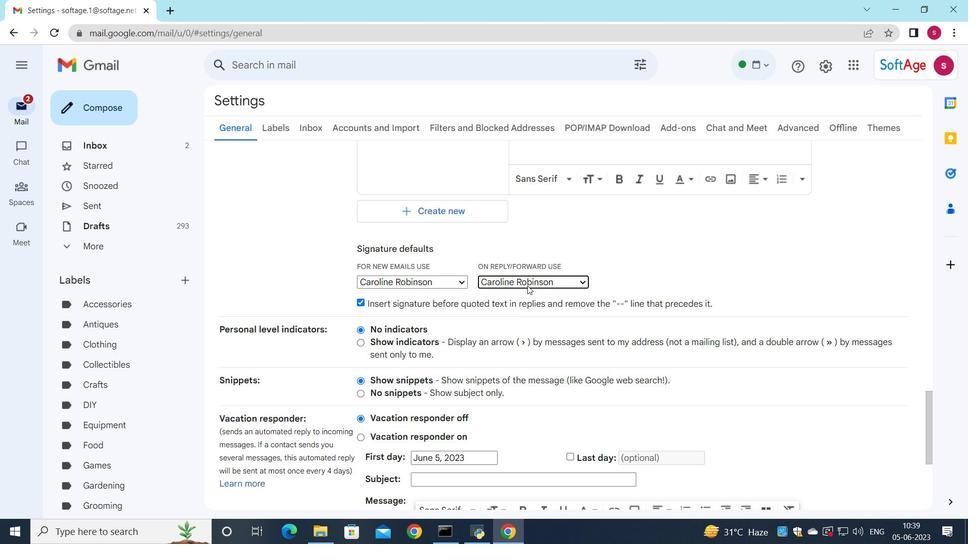 
Action: Mouse scrolled (518, 288) with delta (0, 0)
Screenshot: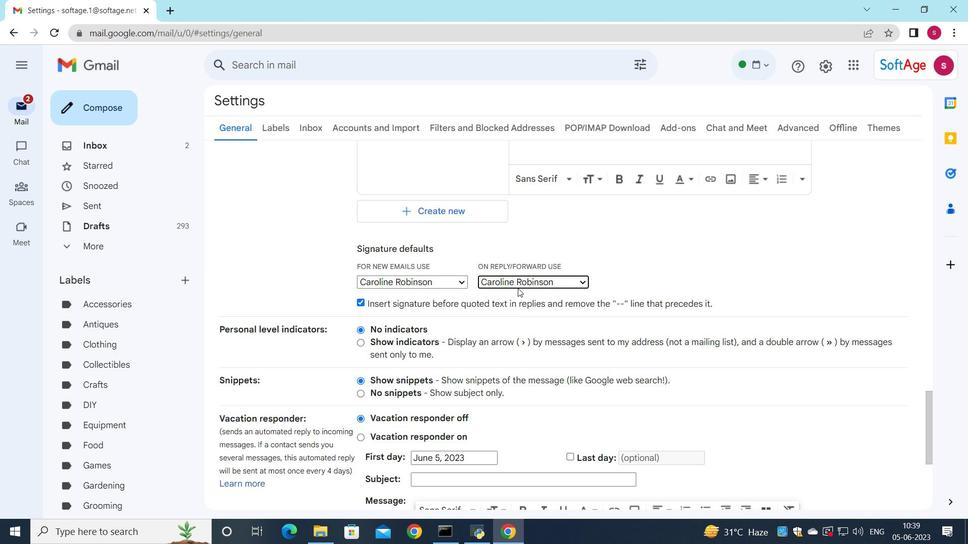 
Action: Mouse scrolled (518, 288) with delta (0, 0)
Screenshot: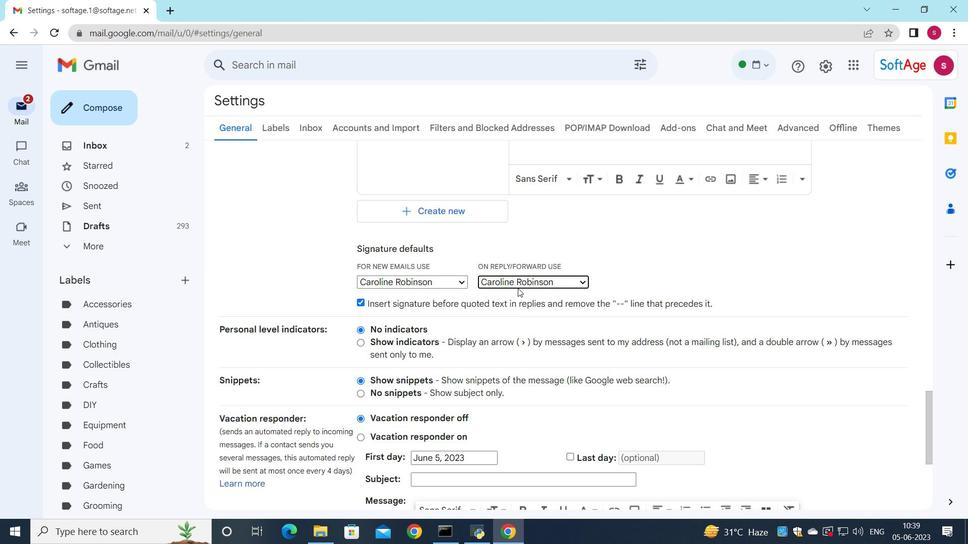 
Action: Mouse scrolled (518, 288) with delta (0, 0)
Screenshot: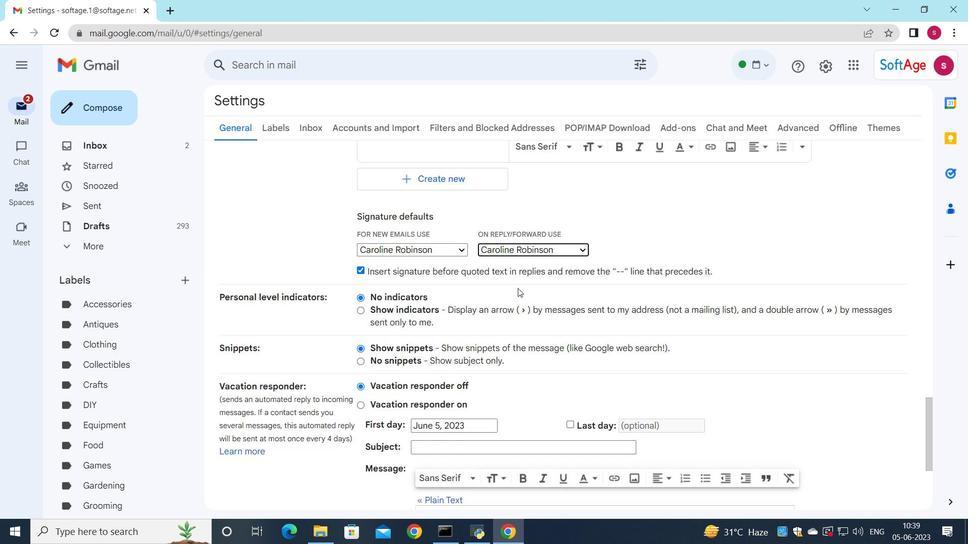 
Action: Mouse moved to (513, 285)
Screenshot: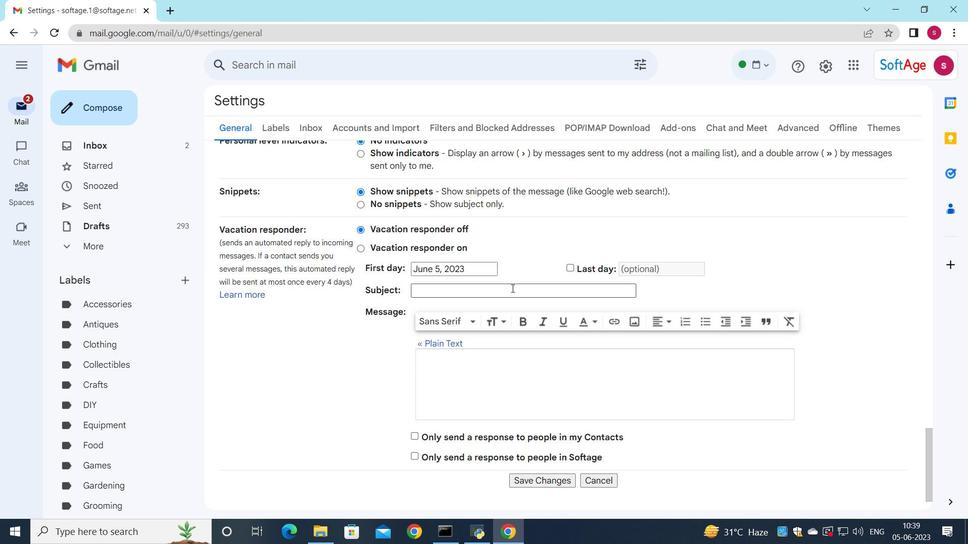 
Action: Mouse scrolled (513, 285) with delta (0, 0)
Screenshot: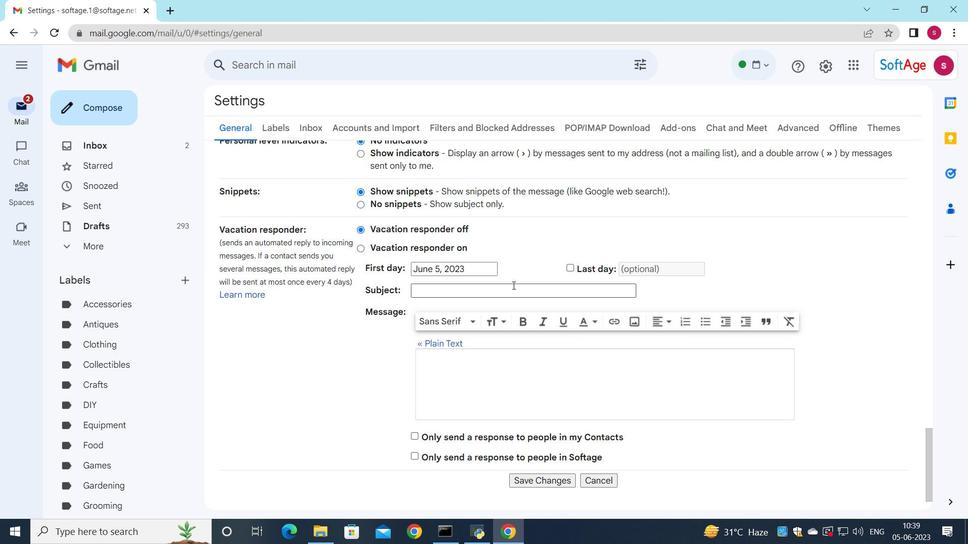 
Action: Mouse scrolled (513, 285) with delta (0, 0)
Screenshot: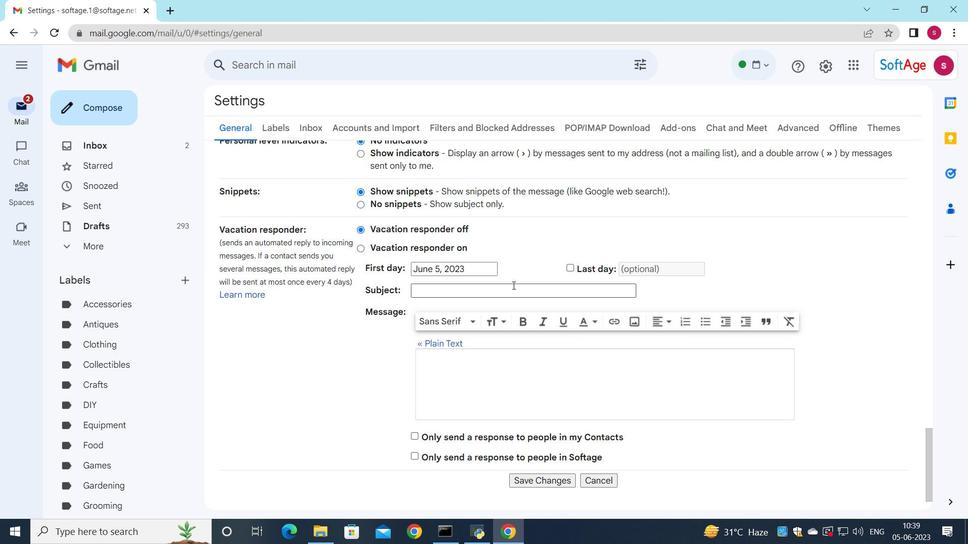 
Action: Mouse scrolled (513, 285) with delta (0, 0)
Screenshot: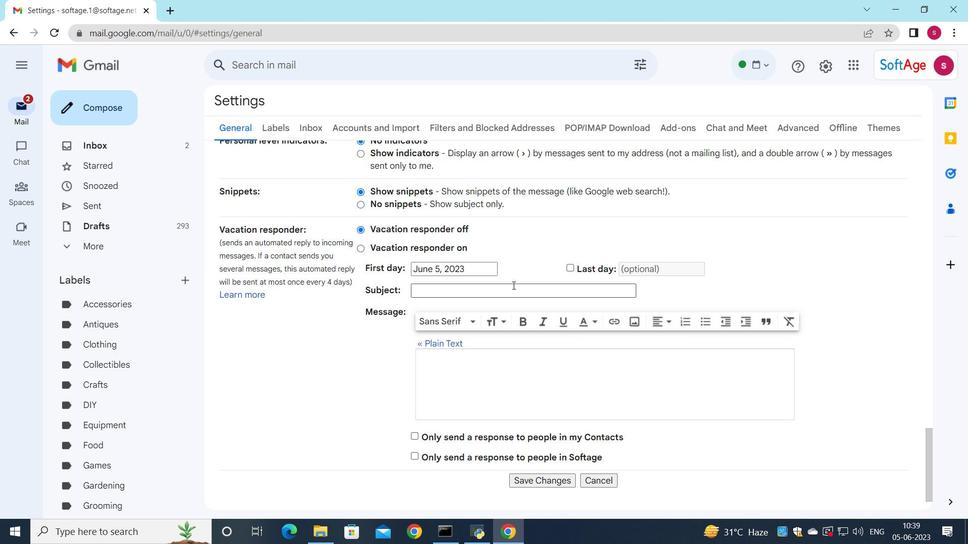 
Action: Mouse scrolled (513, 285) with delta (0, 0)
Screenshot: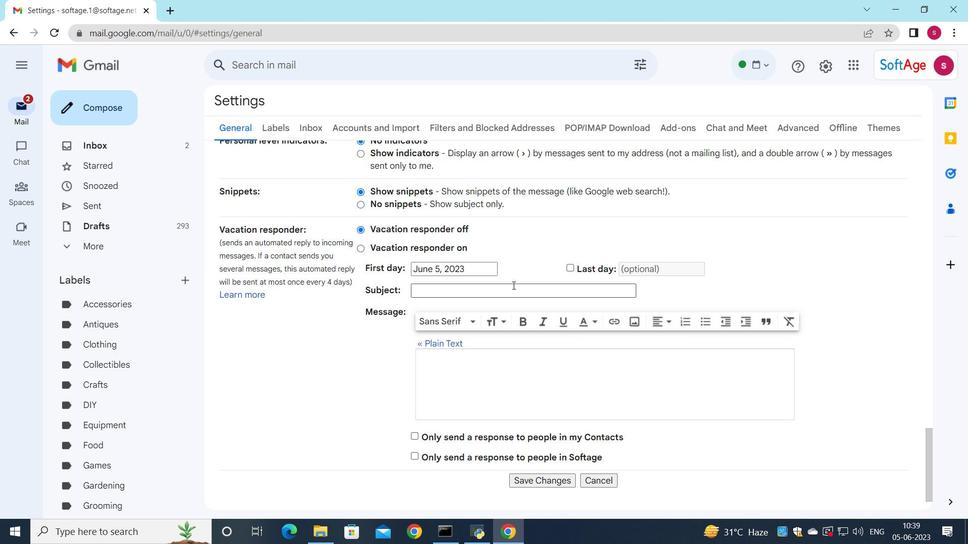 
Action: Mouse moved to (532, 440)
Screenshot: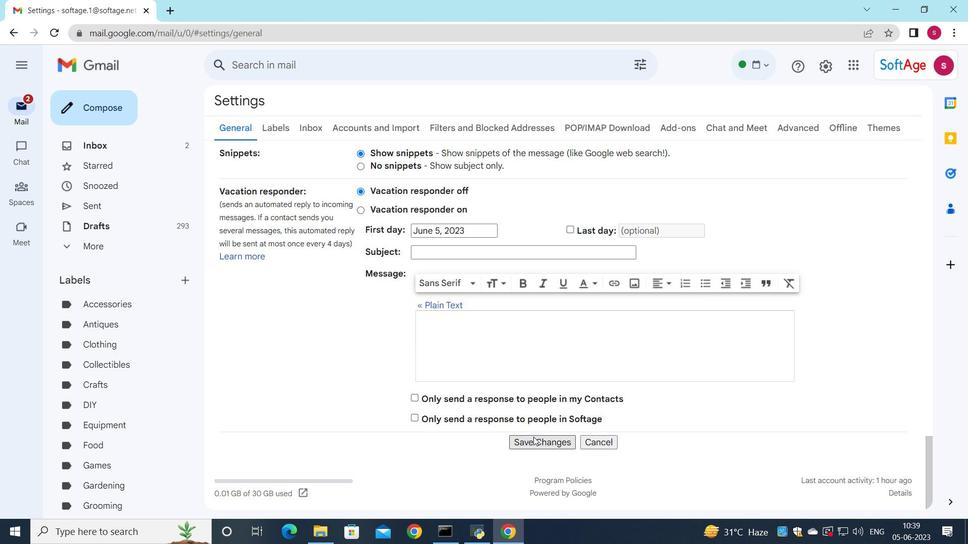 
Action: Mouse pressed left at (532, 440)
Screenshot: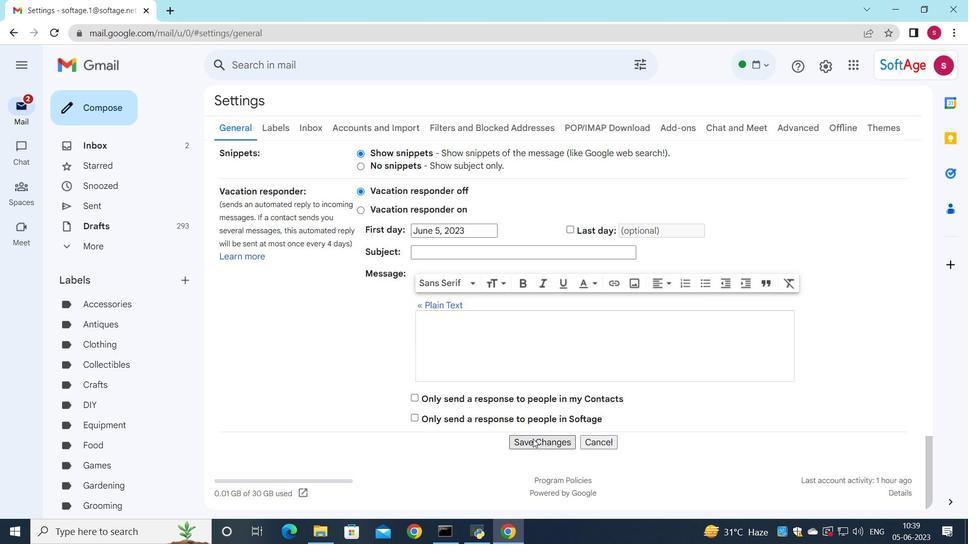 
Action: Mouse moved to (517, 128)
Screenshot: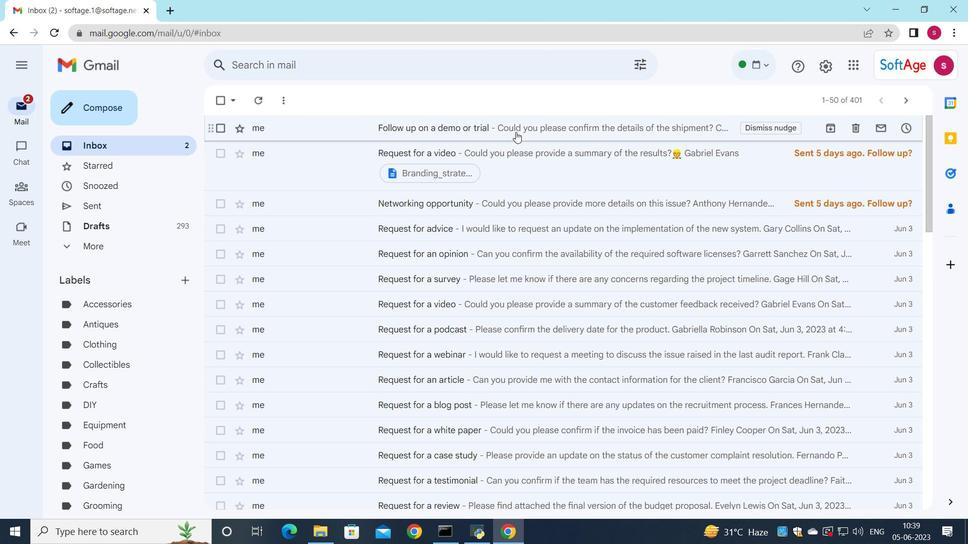 
Action: Mouse pressed left at (517, 128)
Screenshot: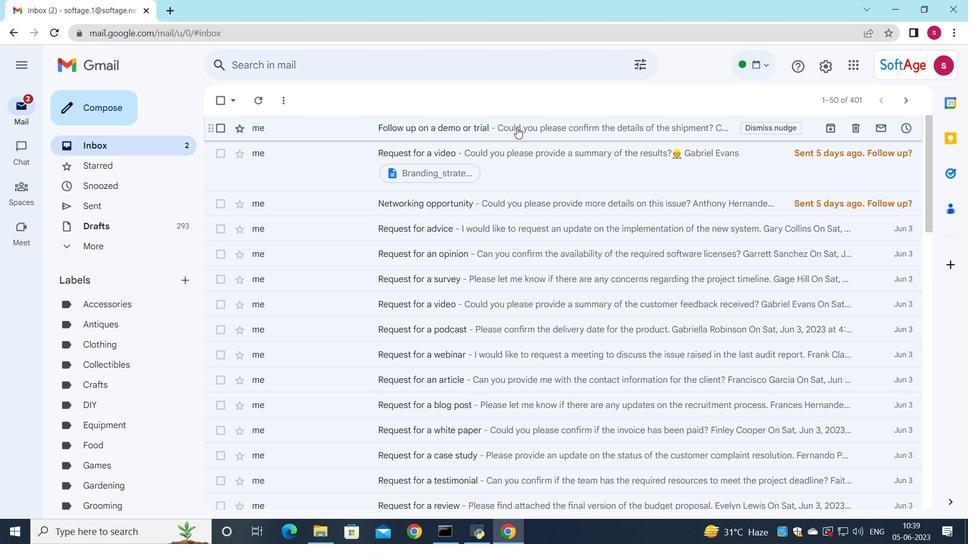
Action: Mouse moved to (420, 342)
Screenshot: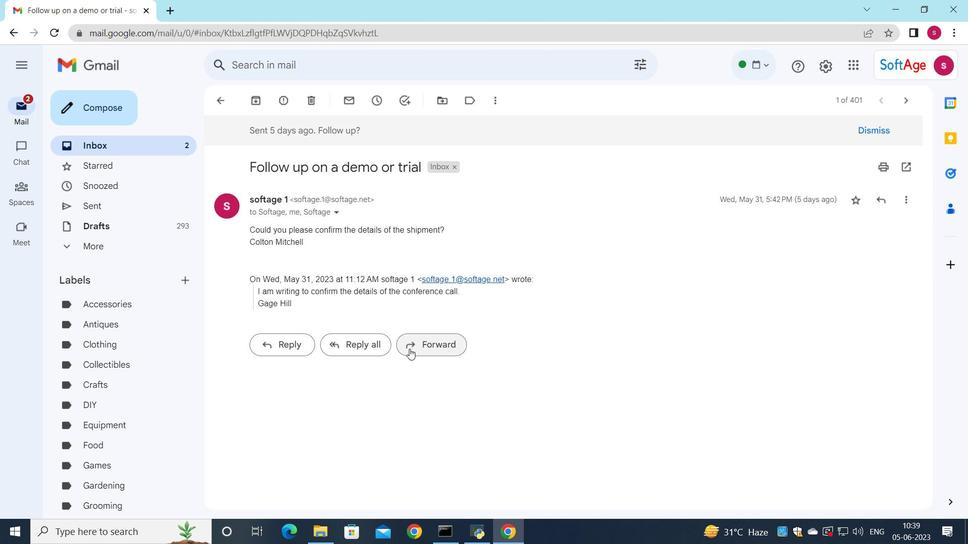 
Action: Mouse pressed left at (420, 342)
Screenshot: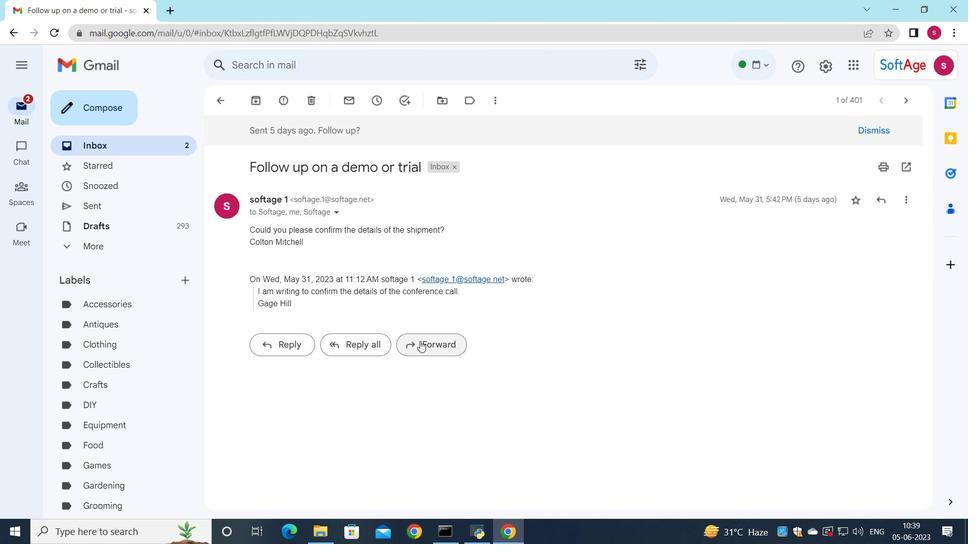 
Action: Mouse moved to (278, 326)
Screenshot: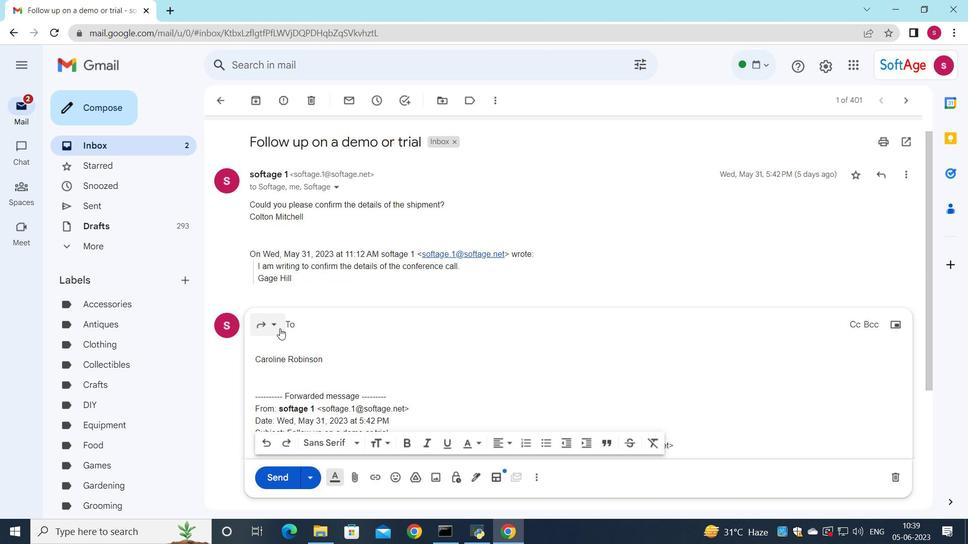 
Action: Mouse pressed left at (278, 326)
Screenshot: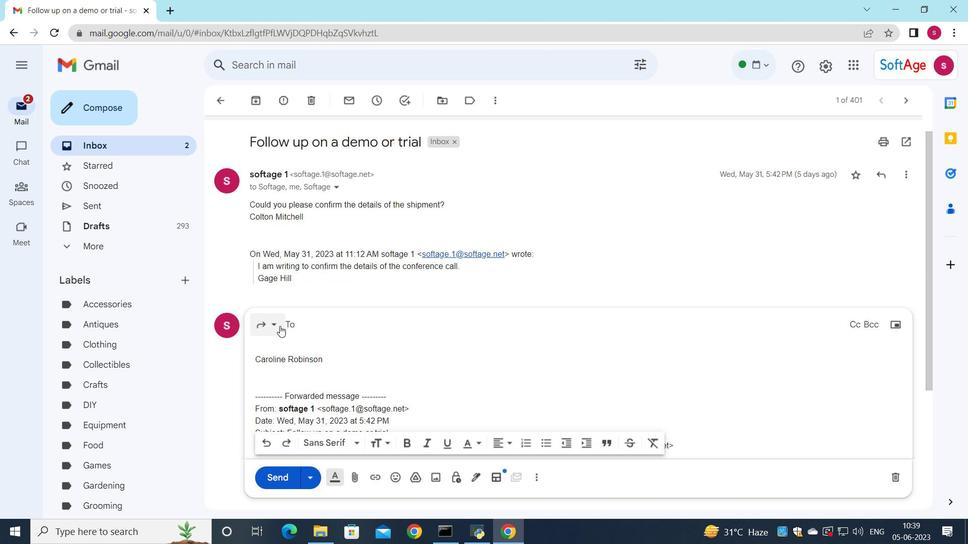 
Action: Mouse moved to (294, 417)
Screenshot: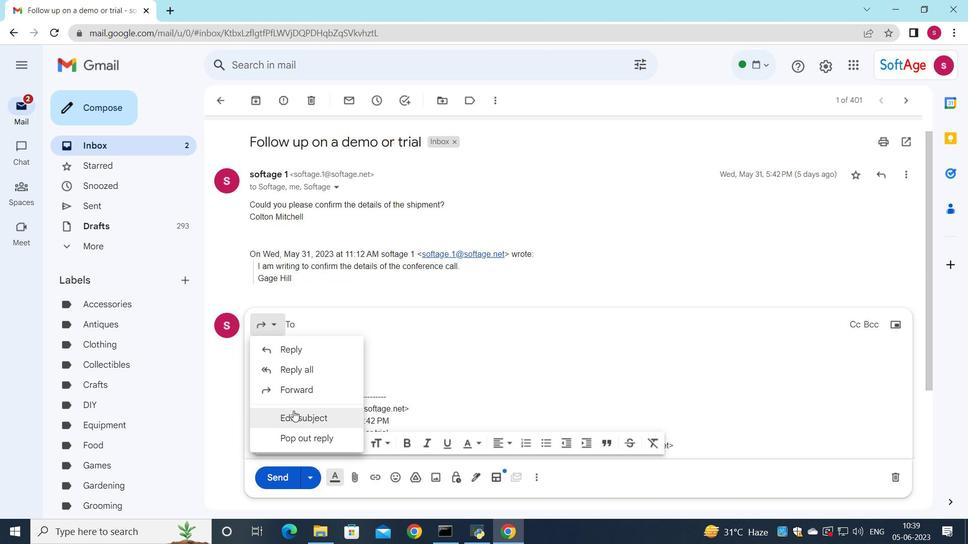 
Action: Mouse pressed left at (294, 417)
Screenshot: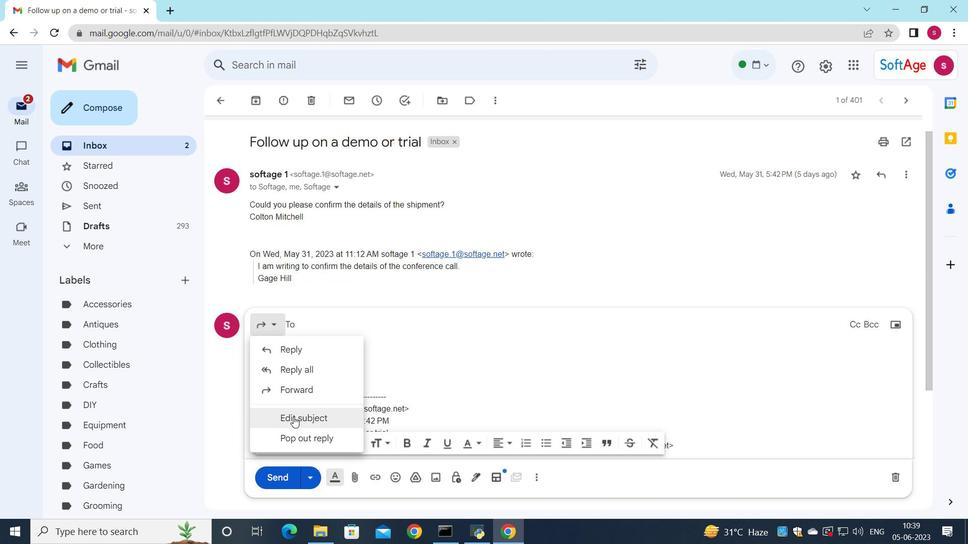
Action: Mouse moved to (602, 213)
Screenshot: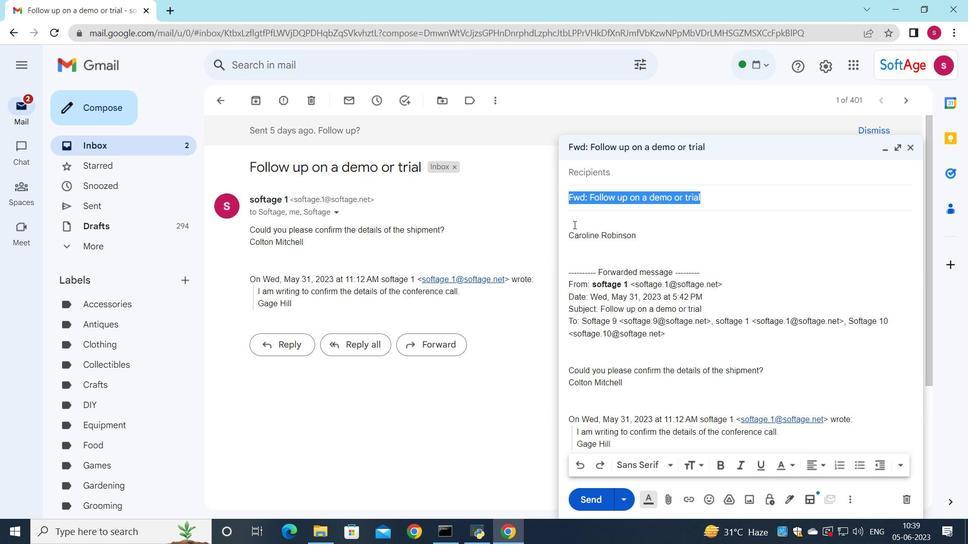 
Action: Key pressed <Key.shift><Key.shift><Key.shift><Key.shift>Request<Key.space>for<Key.space>help
Screenshot: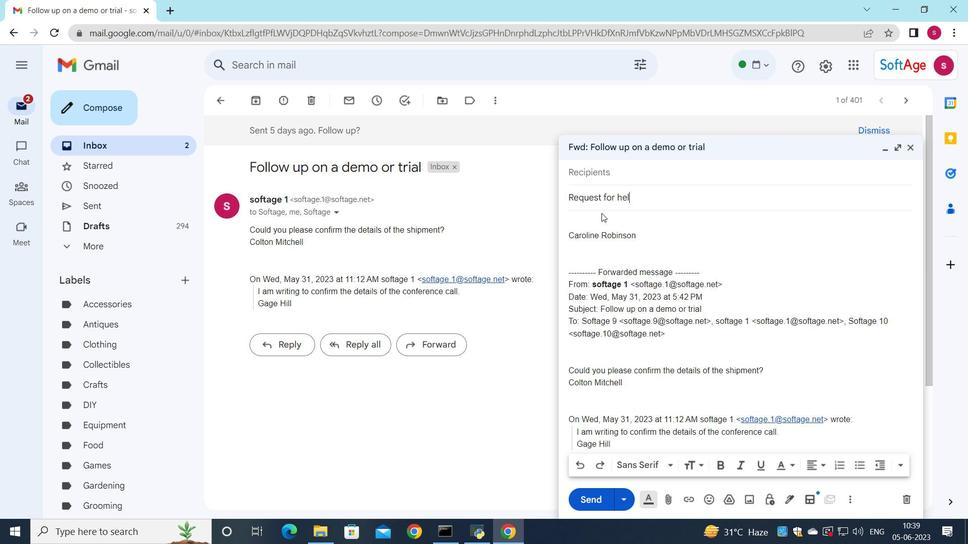 
Action: Mouse moved to (611, 167)
Screenshot: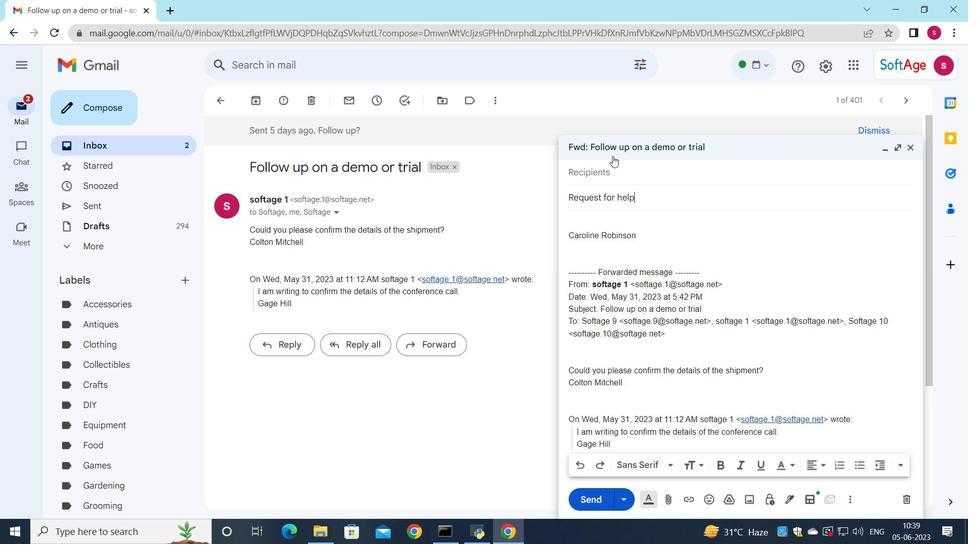 
Action: Mouse pressed left at (611, 167)
Screenshot: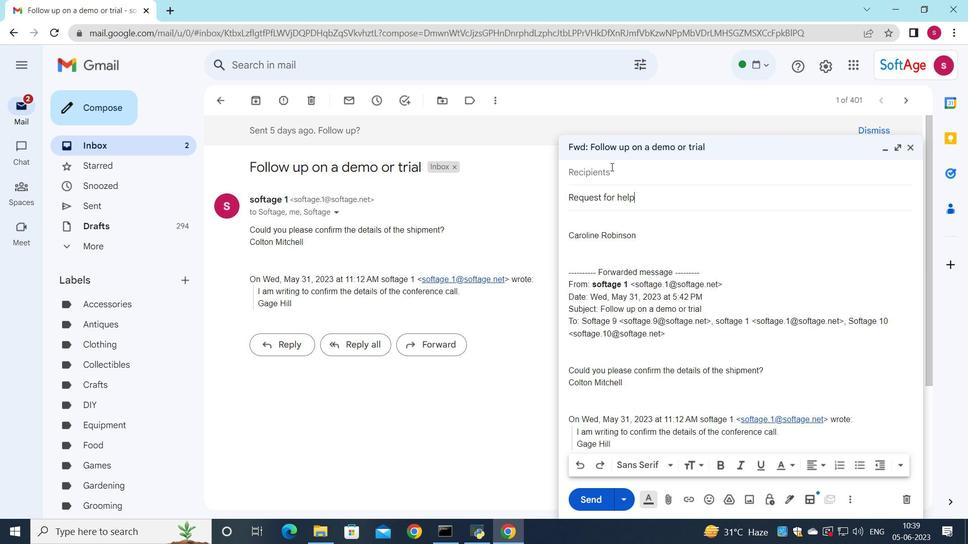 
Action: Mouse moved to (643, 104)
Screenshot: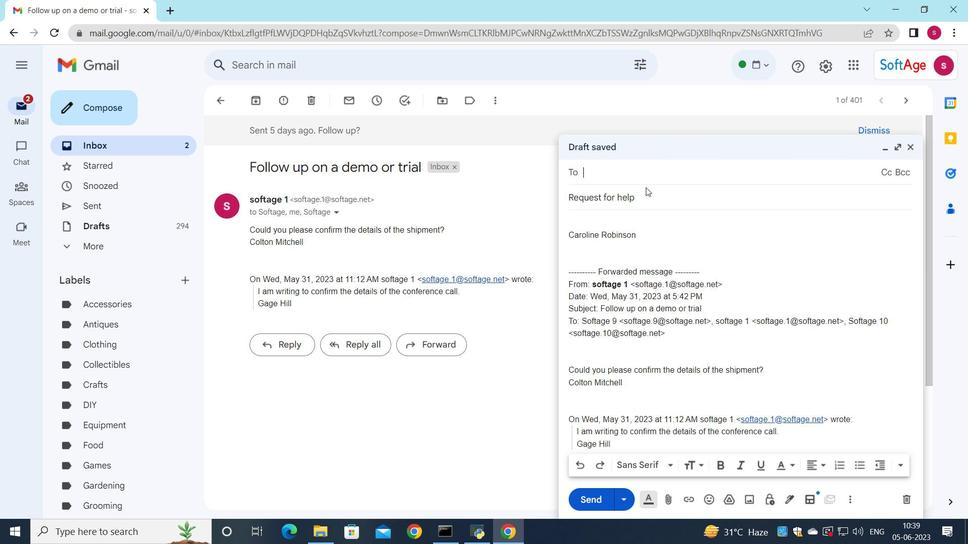 
Action: Key pressed soft
Screenshot: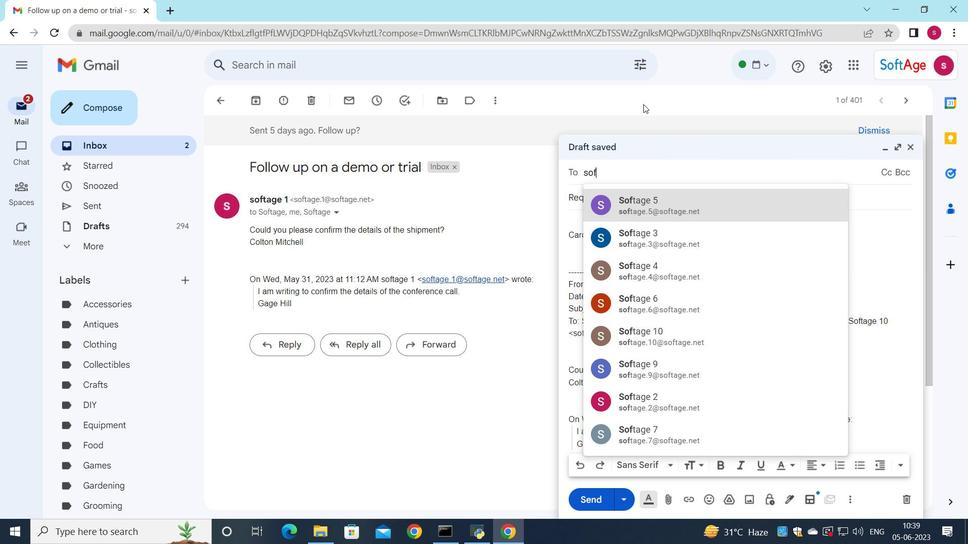 
Action: Mouse moved to (634, 239)
Screenshot: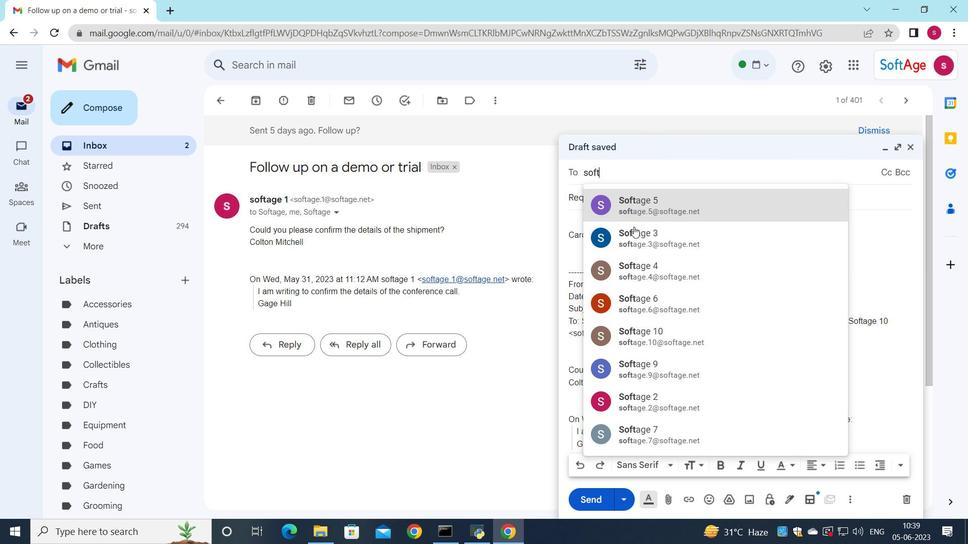 
Action: Mouse pressed left at (634, 239)
Screenshot: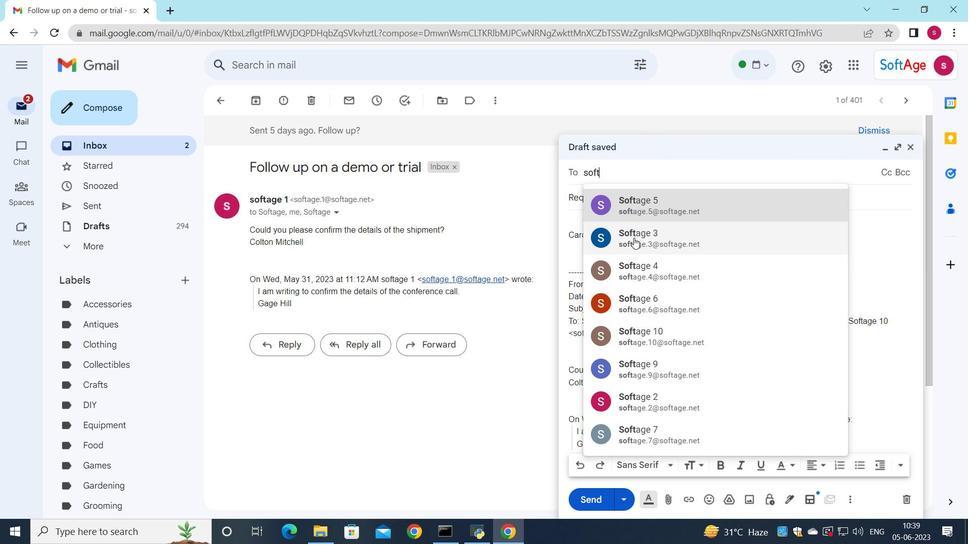 
Action: Mouse moved to (588, 241)
Screenshot: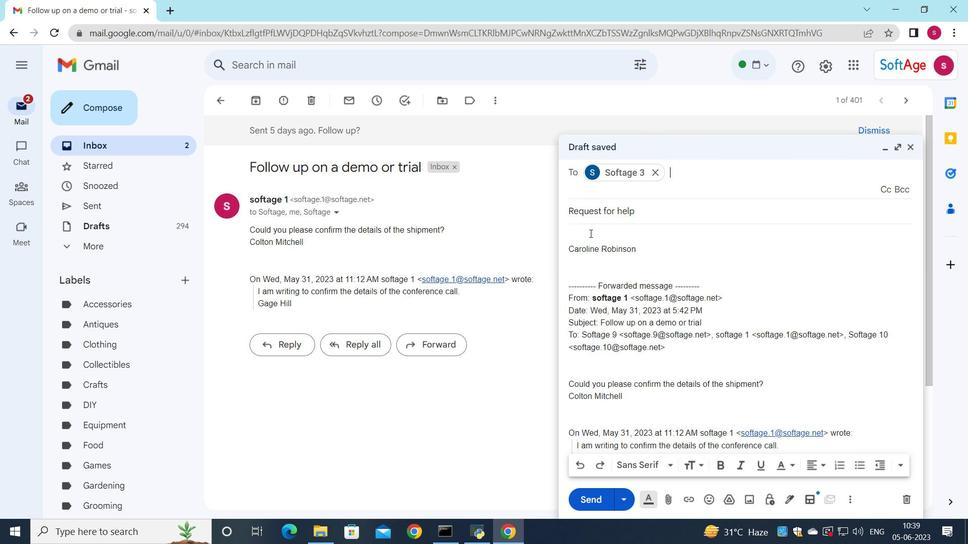 
Action: Mouse pressed left at (588, 241)
Screenshot: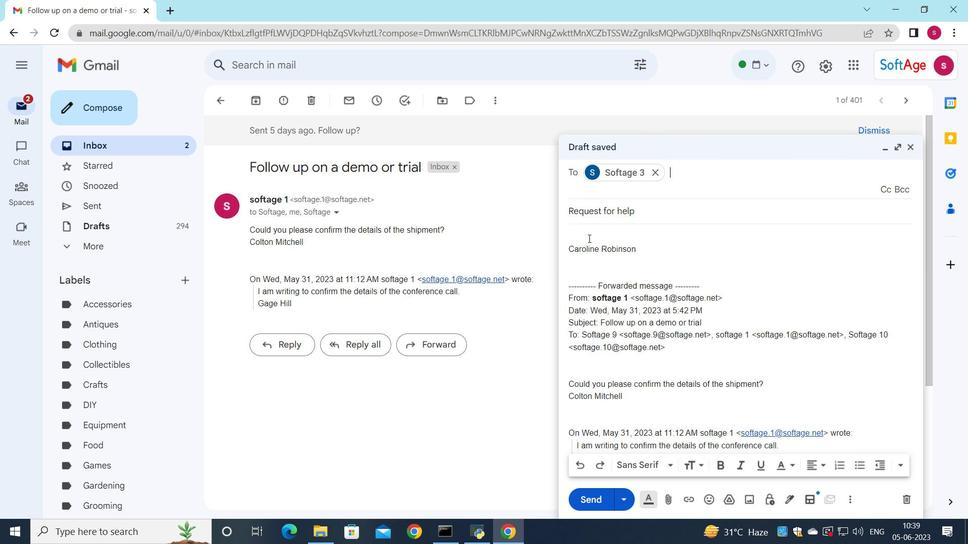 
Action: Mouse moved to (603, 109)
Screenshot: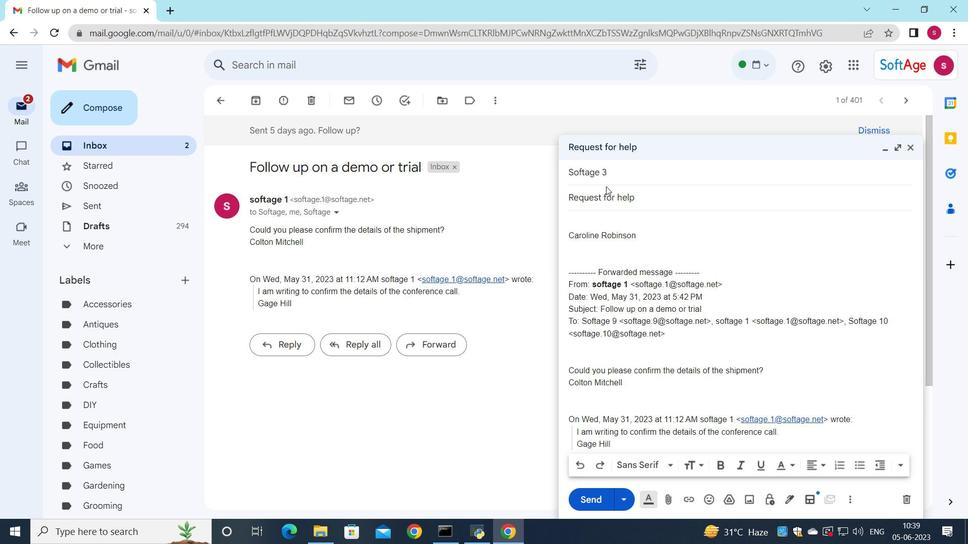 
Action: Key pressed <Key.shift>I<Key.space>would<Key.space>like<Key.space>to<Key.space>schedule<Key.space>a<Key.space>call<Key.space>to<Key.space>discuss<Key.space>the<Key.space>proposed<Key.space>changes<Key.space>to<Key.space>the<Key.space>project<Key.space>budget.
Screenshot: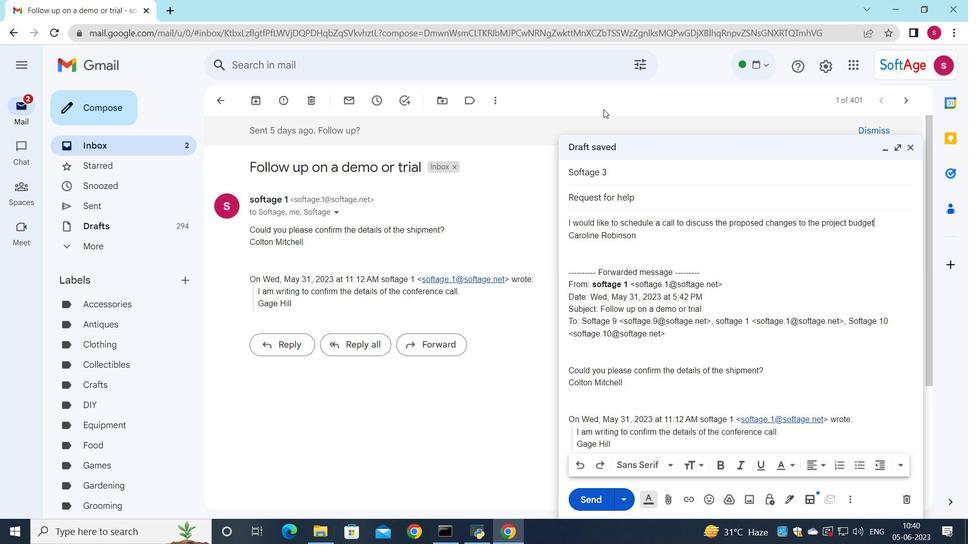 
Action: Mouse moved to (571, 226)
Screenshot: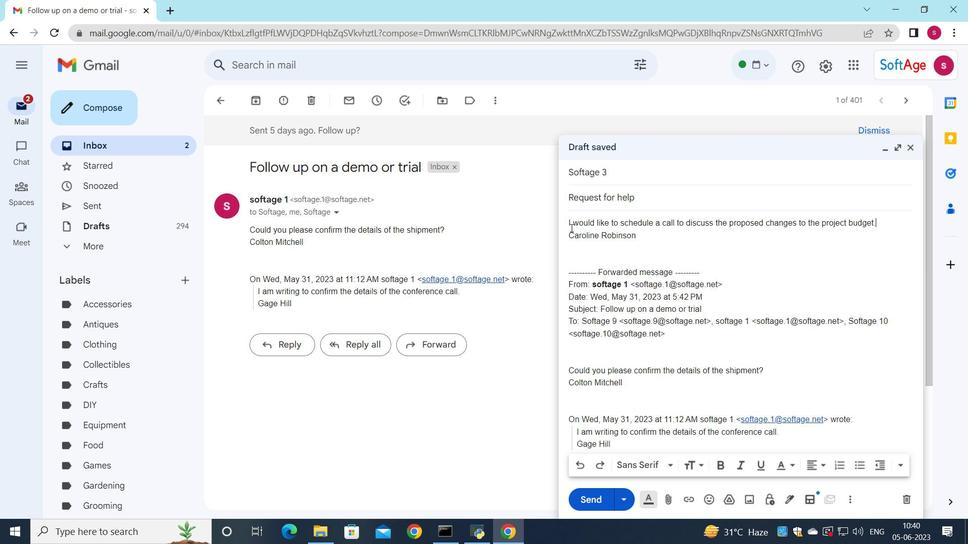 
Action: Mouse pressed left at (571, 226)
Screenshot: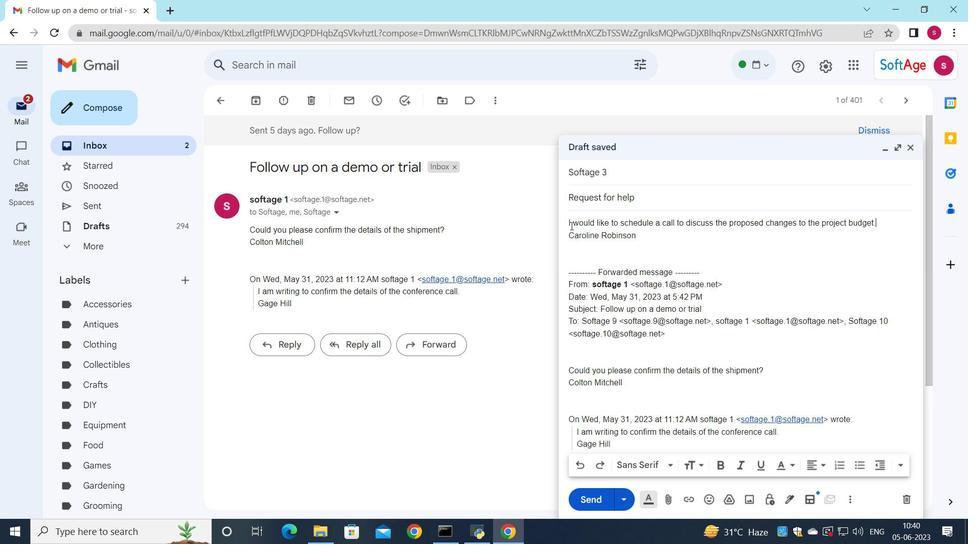 
Action: Mouse moved to (671, 467)
Screenshot: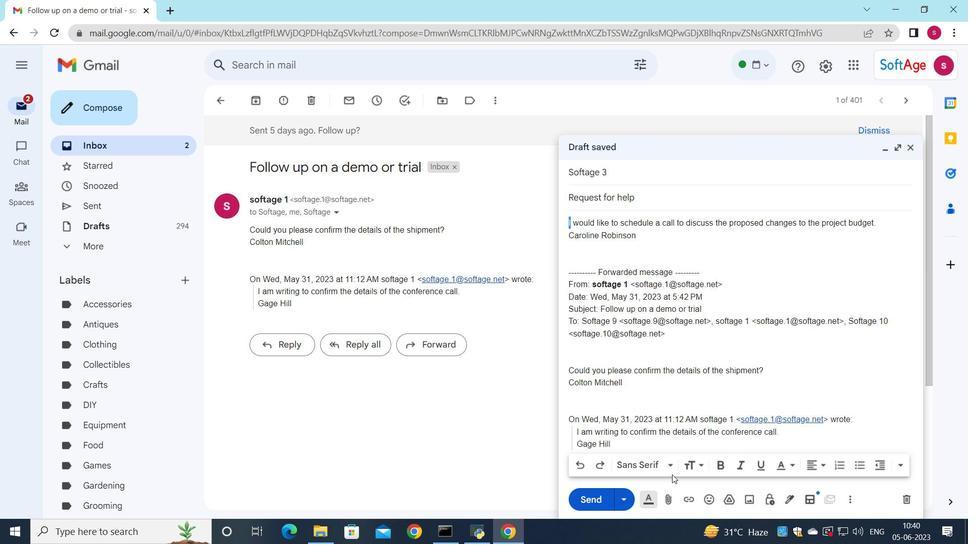 
Action: Mouse pressed left at (671, 467)
Screenshot: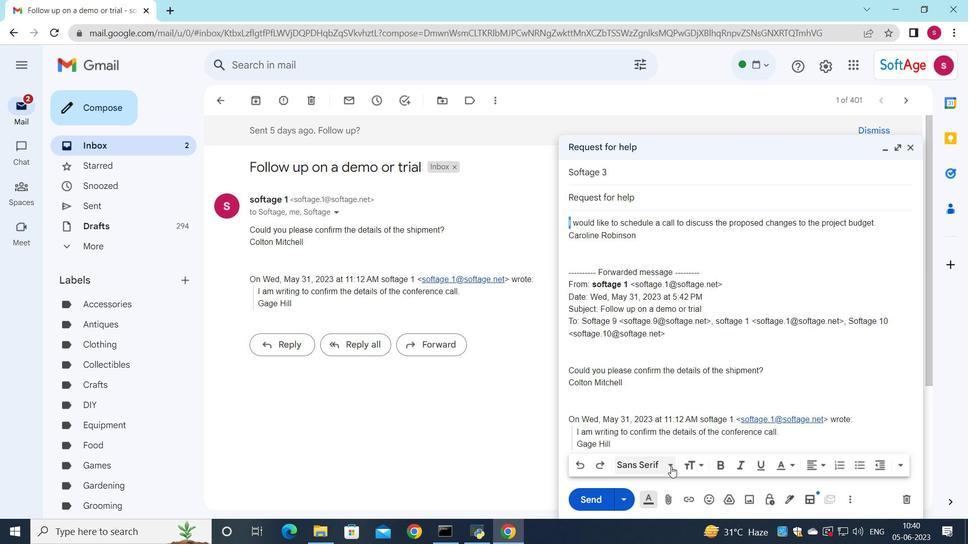 
Action: Mouse moved to (702, 346)
Screenshot: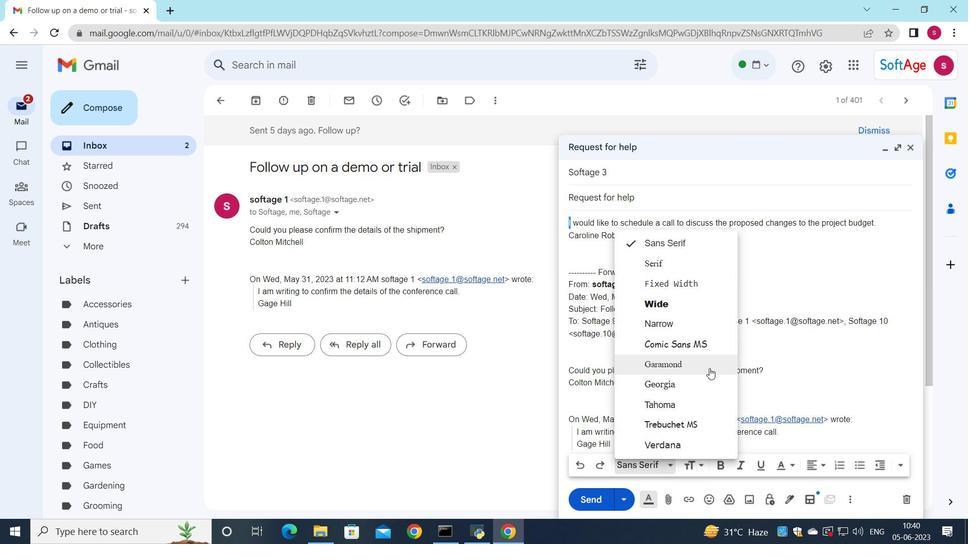 
Action: Mouse pressed left at (702, 346)
Screenshot: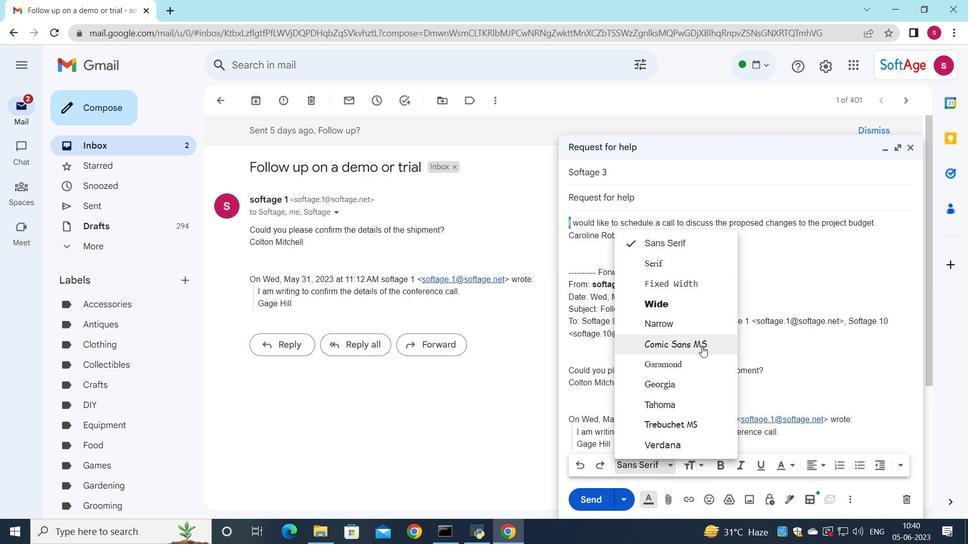 
Action: Mouse moved to (716, 467)
Screenshot: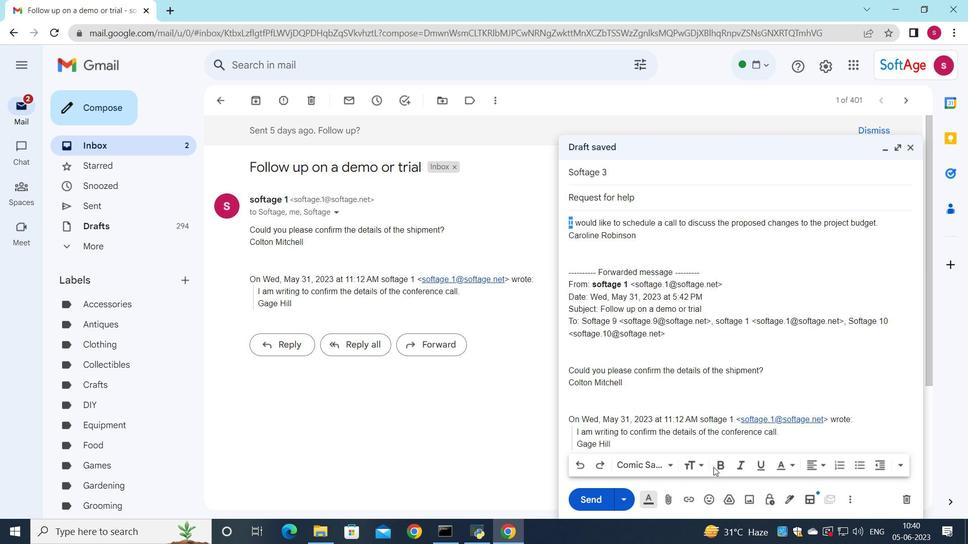 
Action: Mouse pressed left at (716, 467)
Screenshot: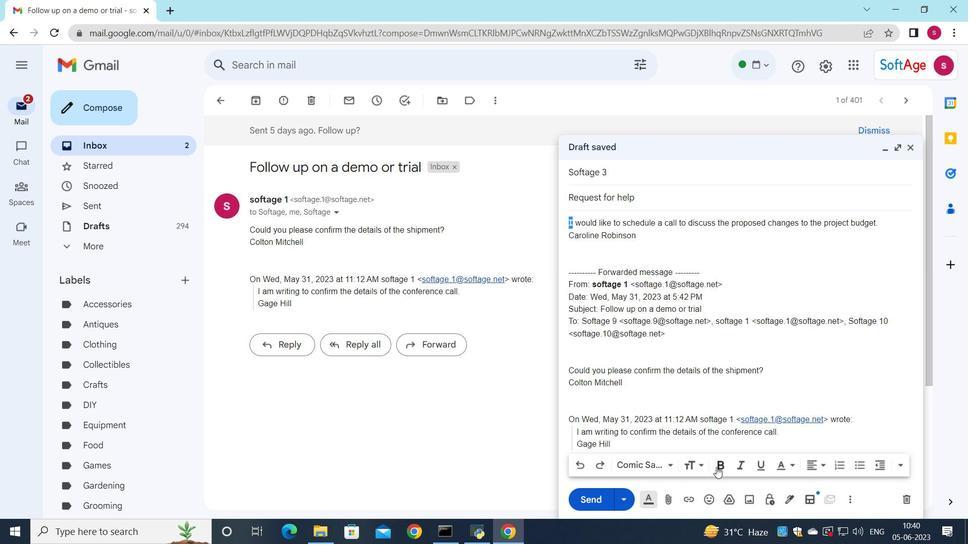 
Action: Mouse moved to (739, 469)
Screenshot: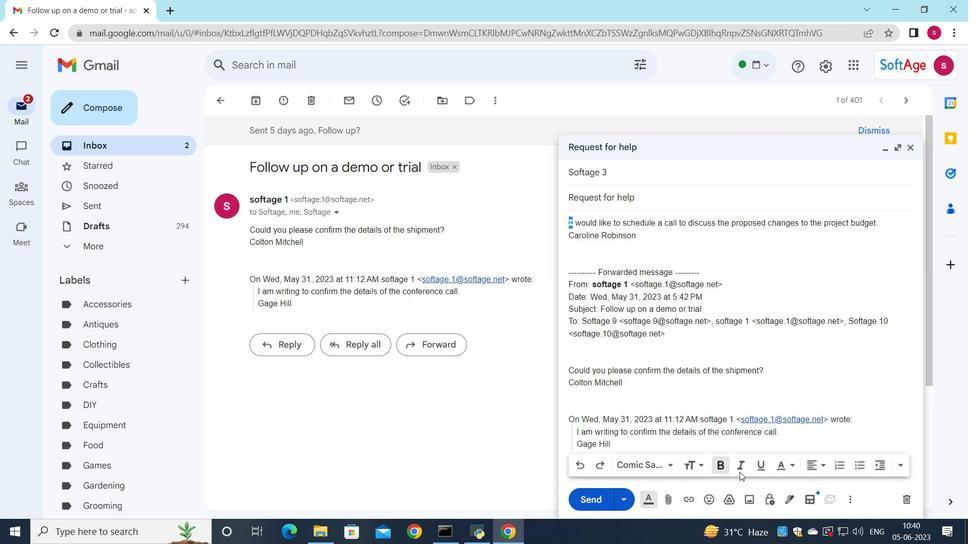 
Action: Mouse pressed left at (739, 469)
Screenshot: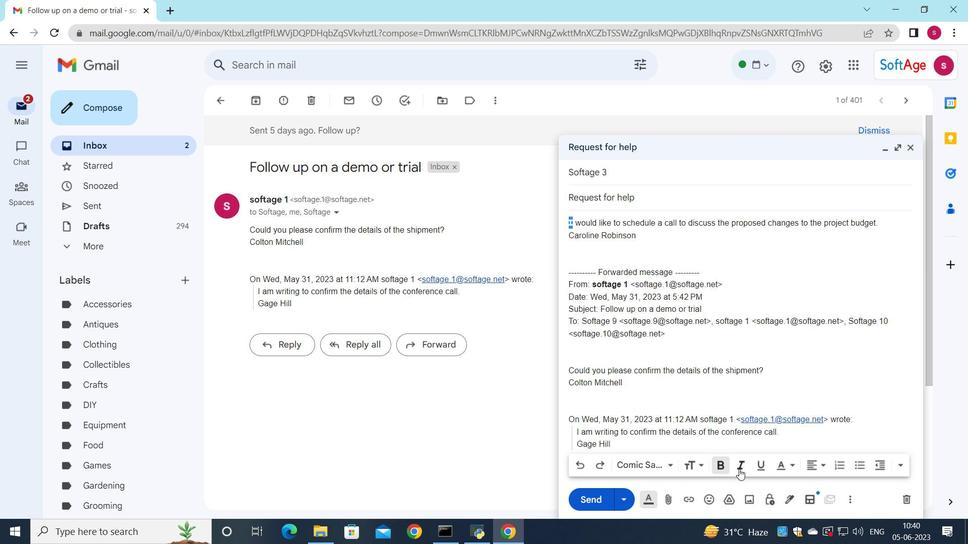 
Action: Mouse moved to (586, 503)
Screenshot: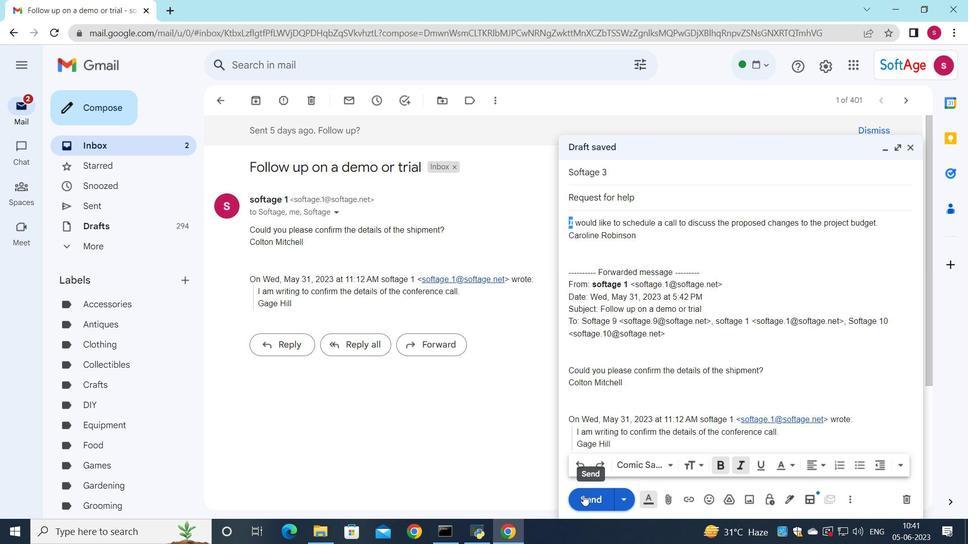
Action: Mouse pressed left at (586, 503)
Screenshot: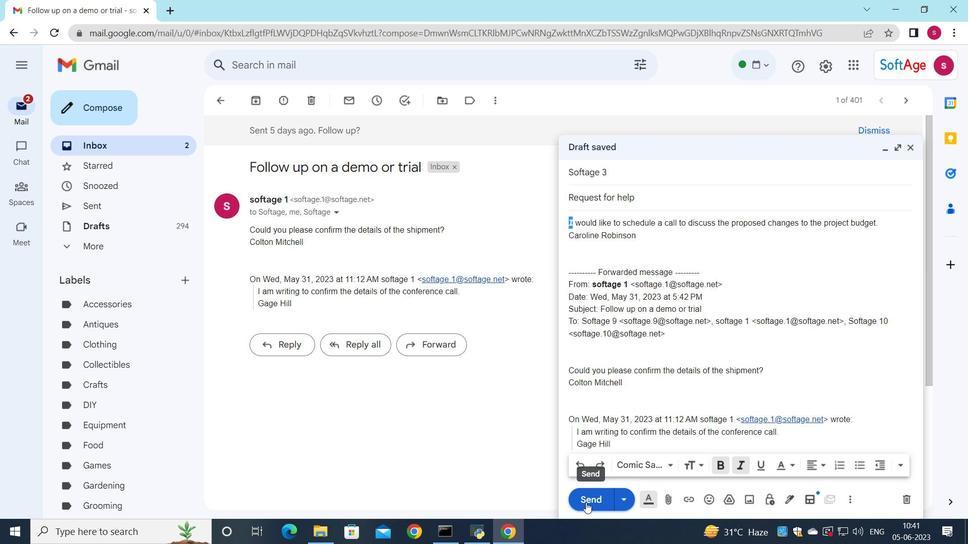
Action: Mouse moved to (590, 468)
Screenshot: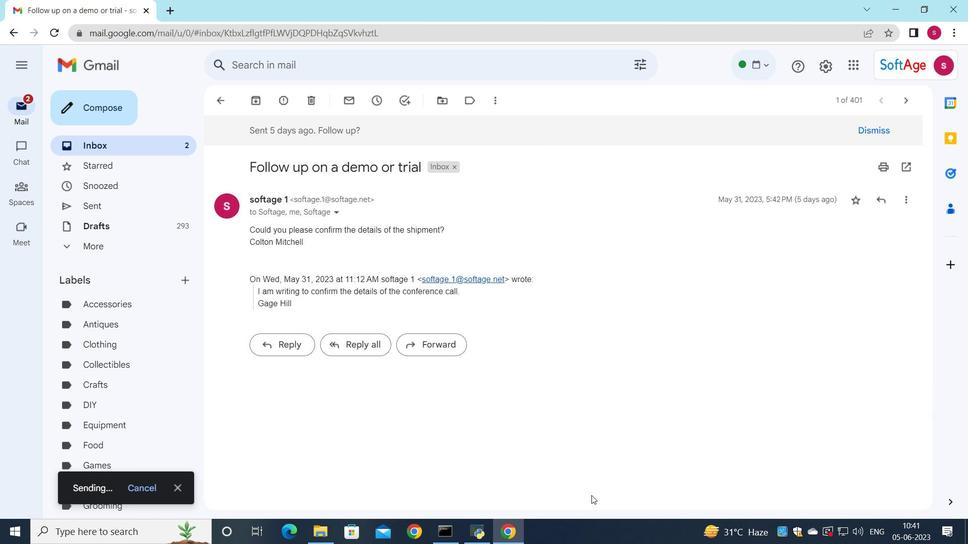 
